 Task: Search one way flight ticket for 4 adults, 1 infant in seat and 1 infant on lap in premium economy from Dallas: Dallas Fort Worth International Airport to Rockford: Chicago Rockford International Airport(was Northwest Chicagoland Regional Airport At Rockford) on 5-1-2023. Choice of flights is JetBlue. Number of bags: 3 checked bags. Price is upto 73000. Outbound departure time preference is 9:30.
Action: Mouse moved to (325, 475)
Screenshot: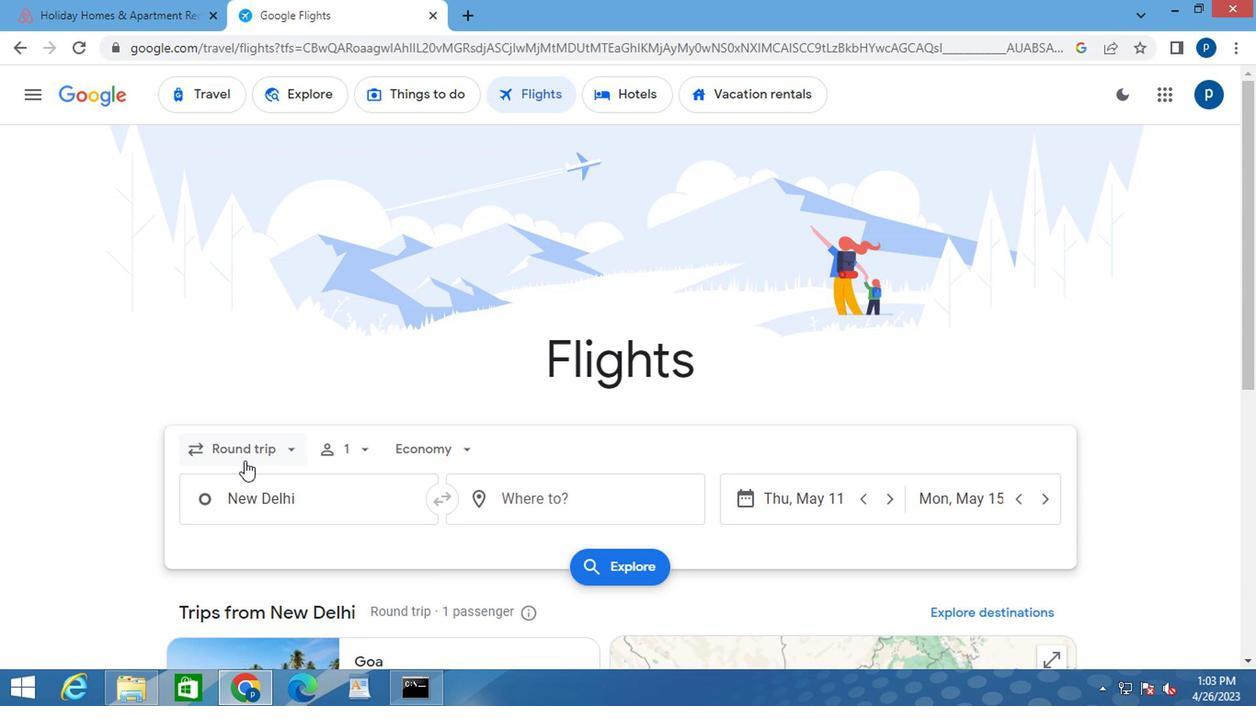 
Action: Mouse pressed left at (325, 475)
Screenshot: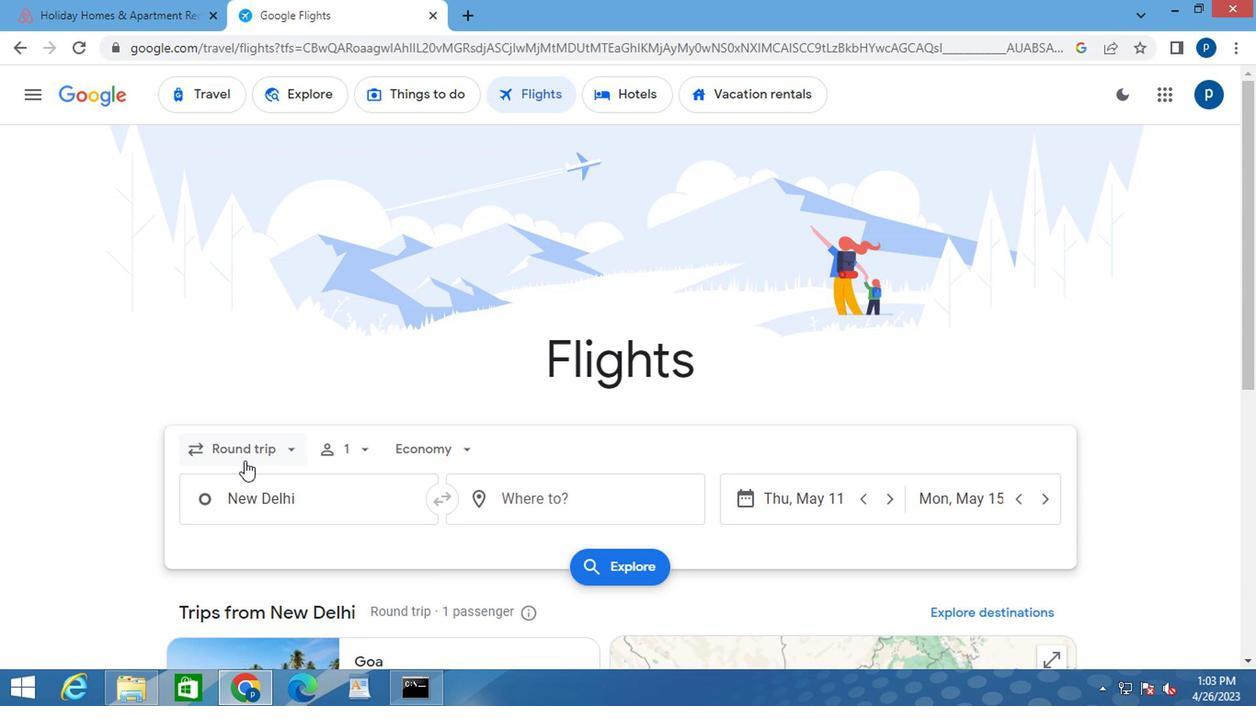 
Action: Mouse moved to (350, 526)
Screenshot: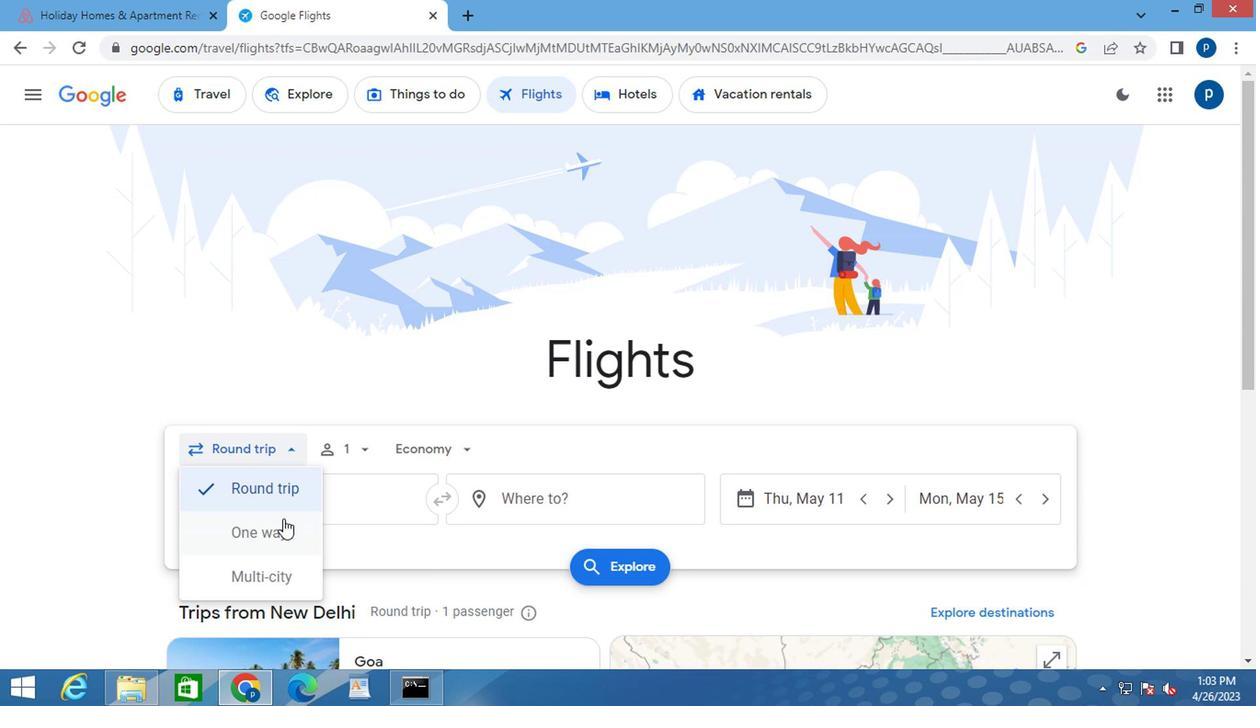 
Action: Mouse pressed left at (350, 526)
Screenshot: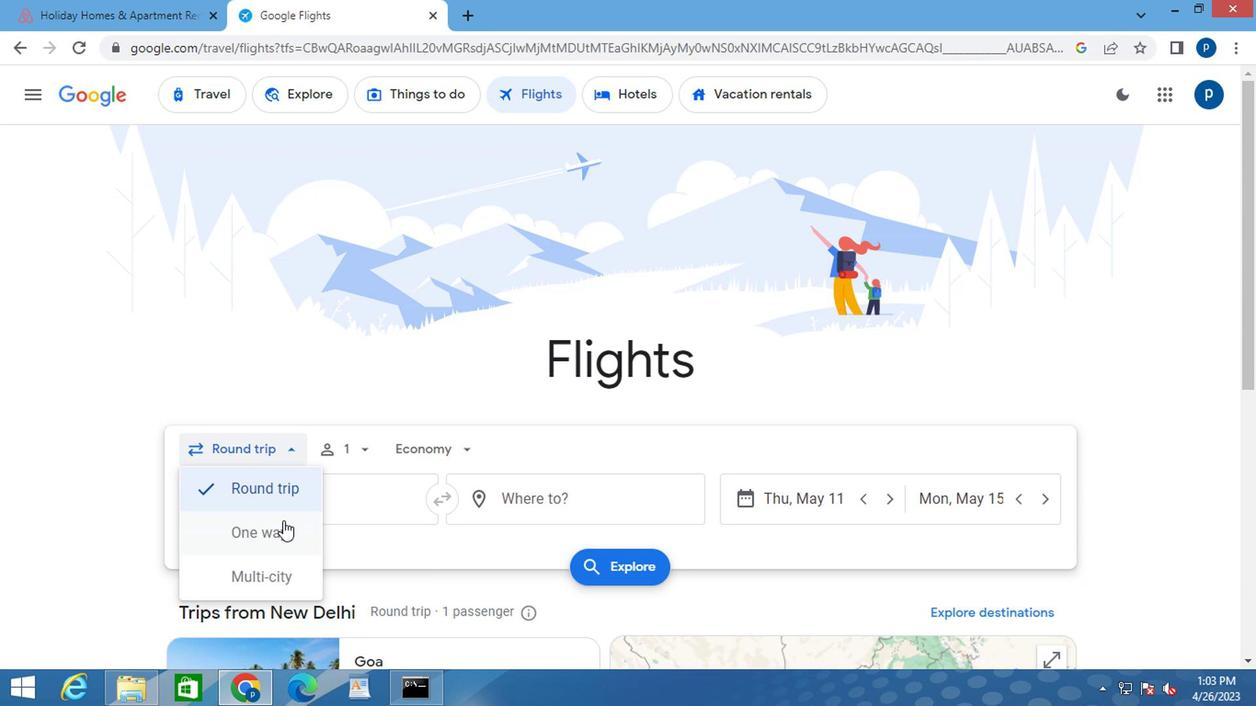 
Action: Mouse moved to (390, 472)
Screenshot: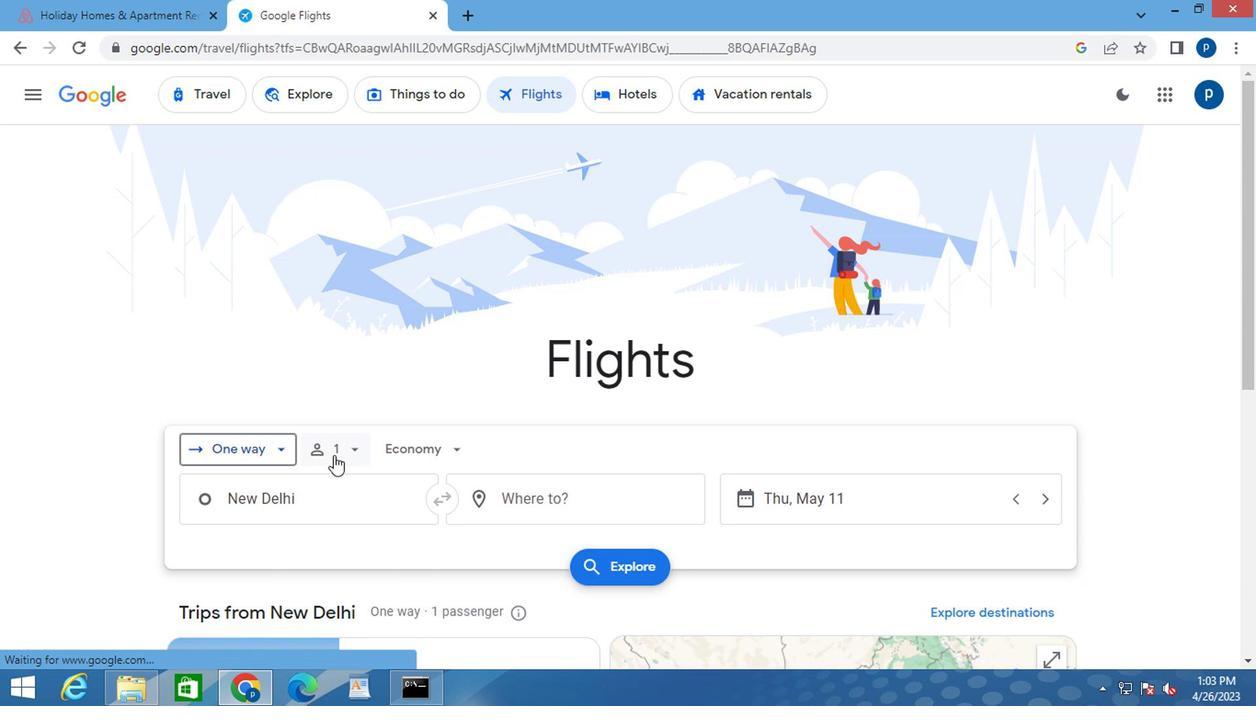 
Action: Mouse pressed left at (390, 472)
Screenshot: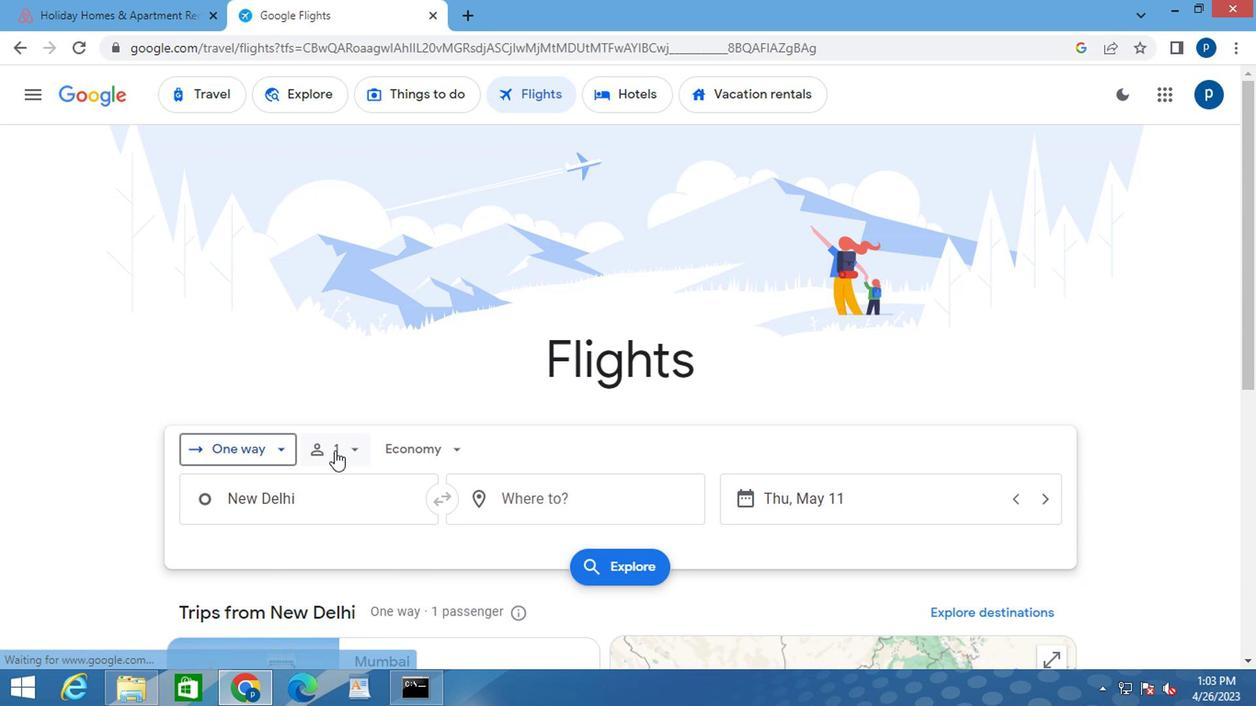 
Action: Mouse moved to (393, 472)
Screenshot: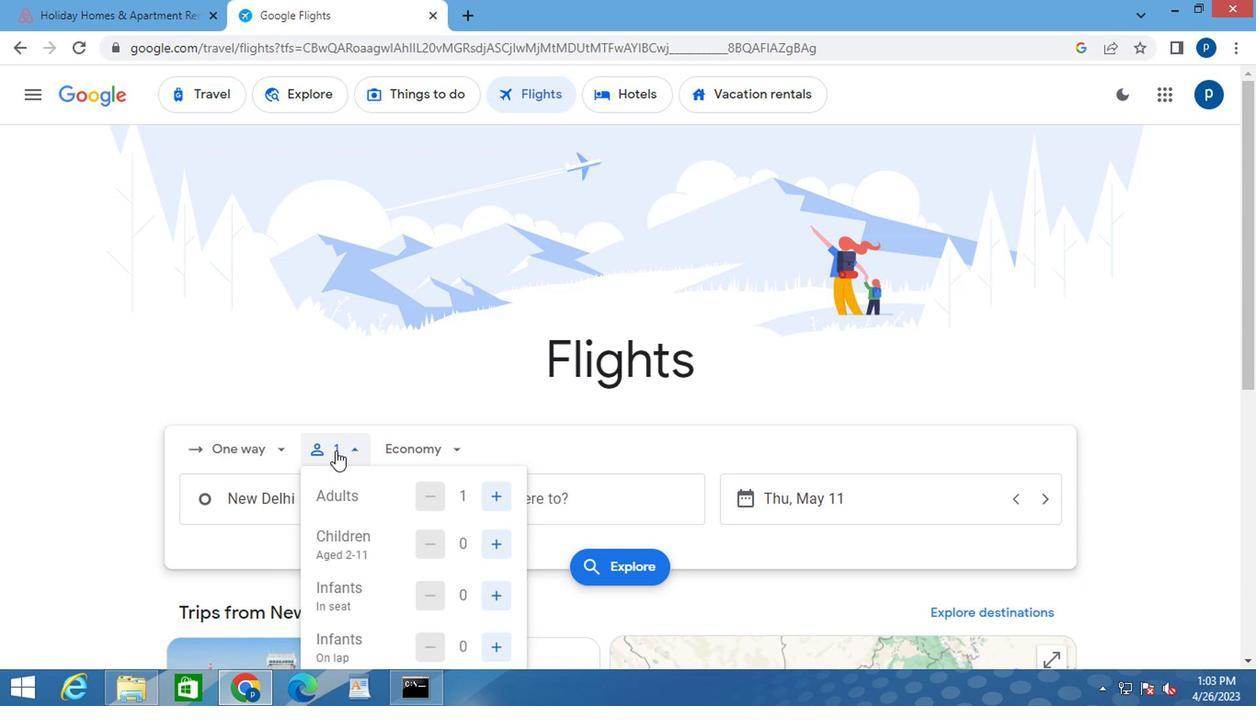 
Action: Mouse scrolled (393, 471) with delta (0, 0)
Screenshot: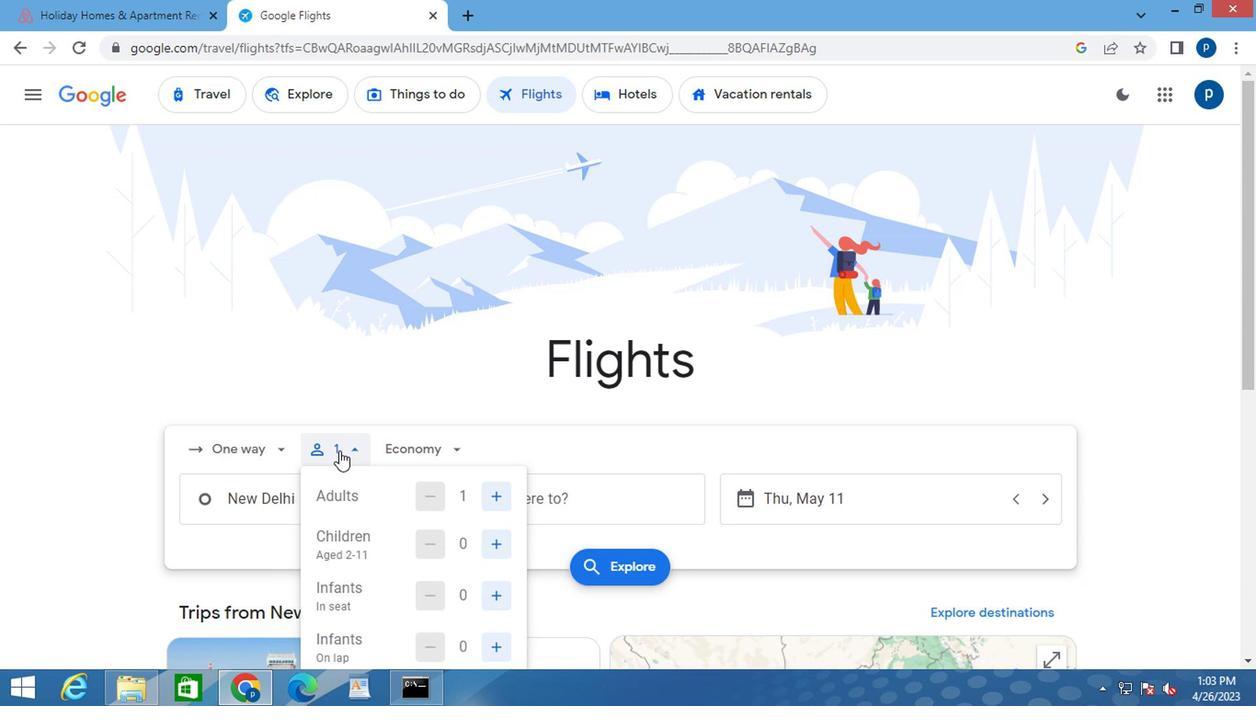 
Action: Mouse scrolled (393, 471) with delta (0, 0)
Screenshot: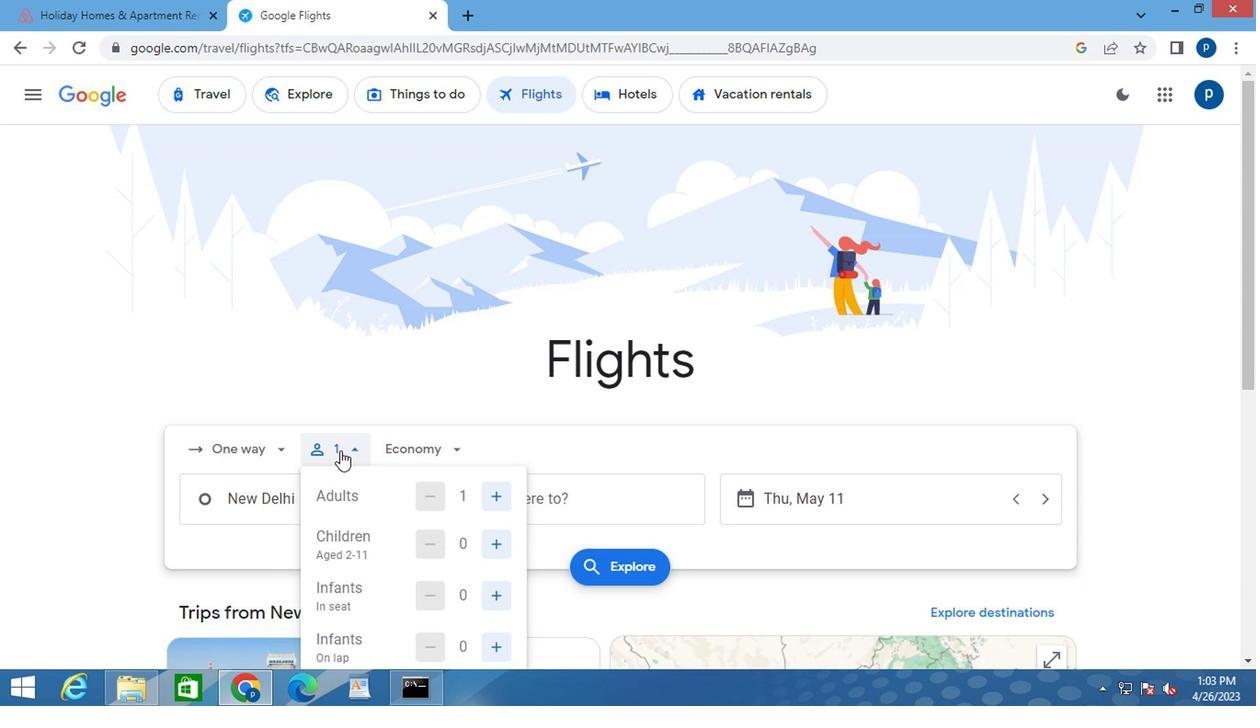 
Action: Mouse moved to (505, 377)
Screenshot: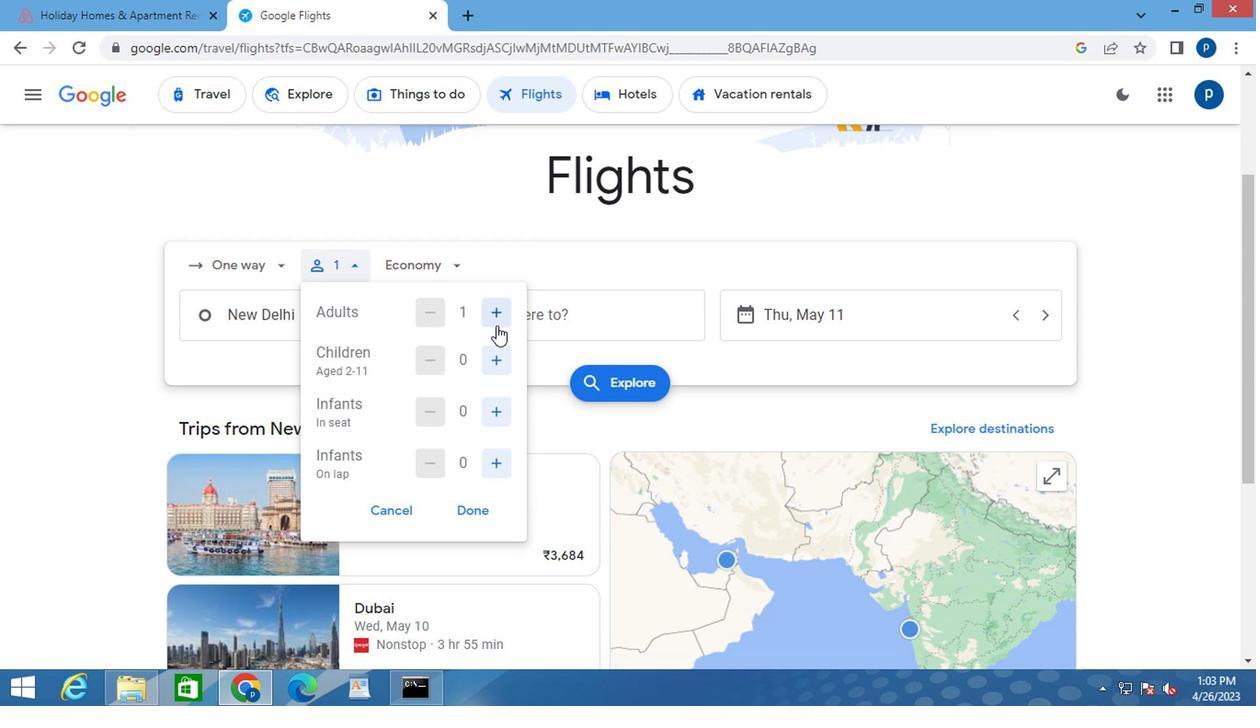 
Action: Mouse pressed left at (505, 377)
Screenshot: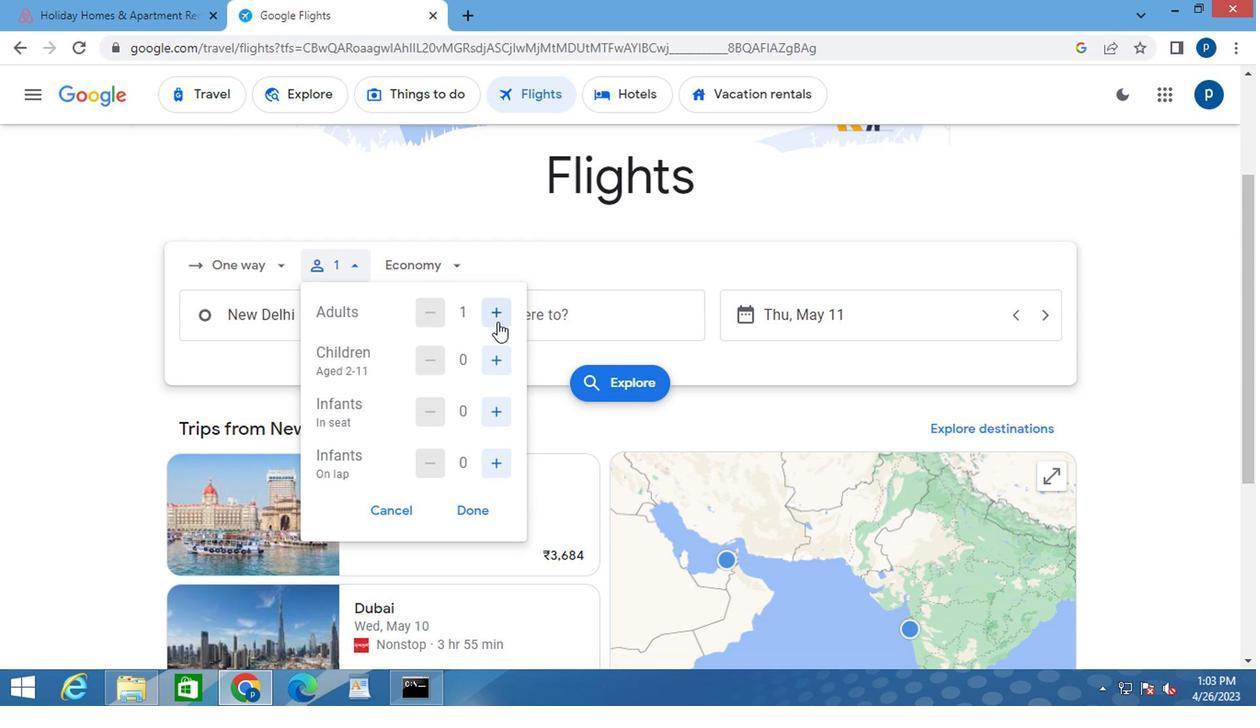 
Action: Mouse pressed left at (505, 377)
Screenshot: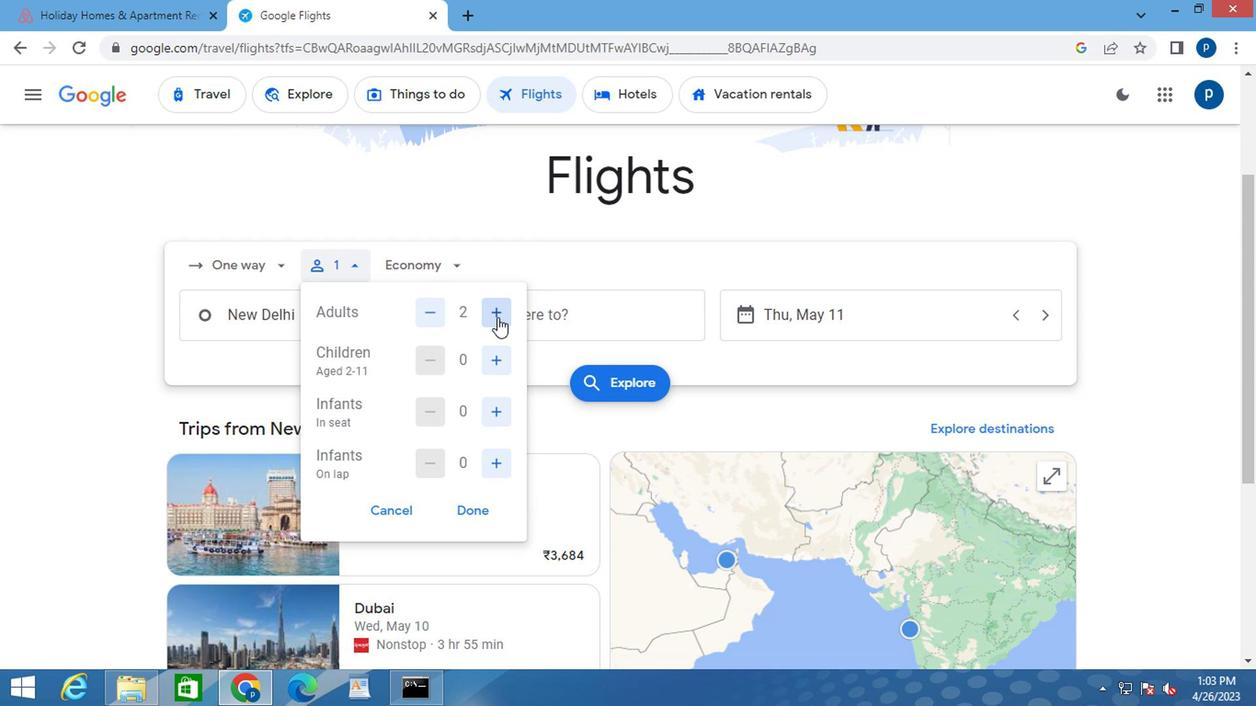 
Action: Mouse pressed left at (505, 377)
Screenshot: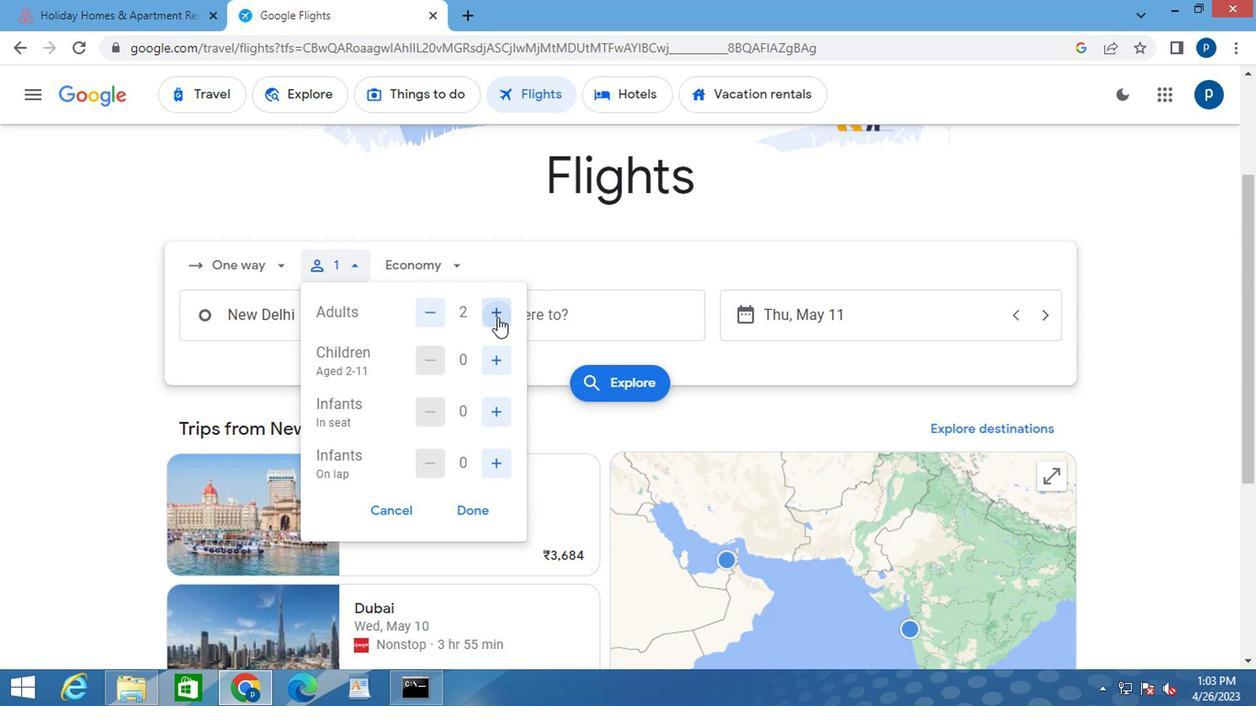 
Action: Mouse moved to (503, 435)
Screenshot: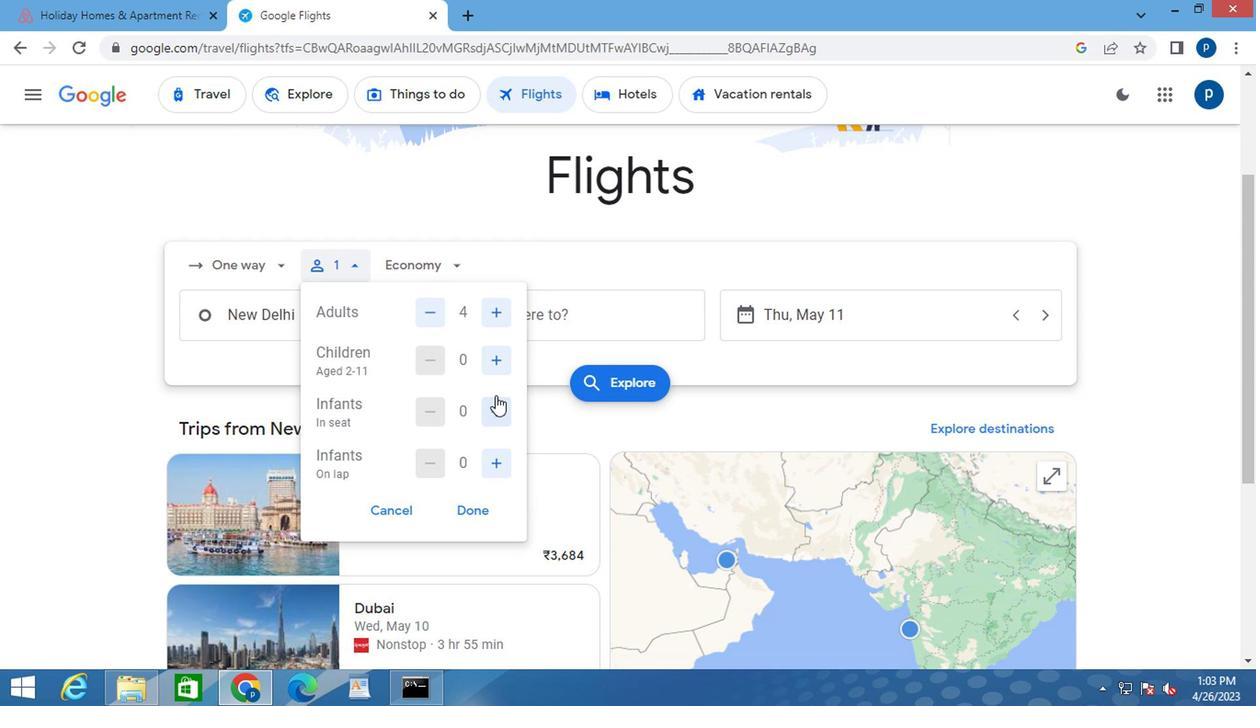 
Action: Mouse pressed left at (503, 435)
Screenshot: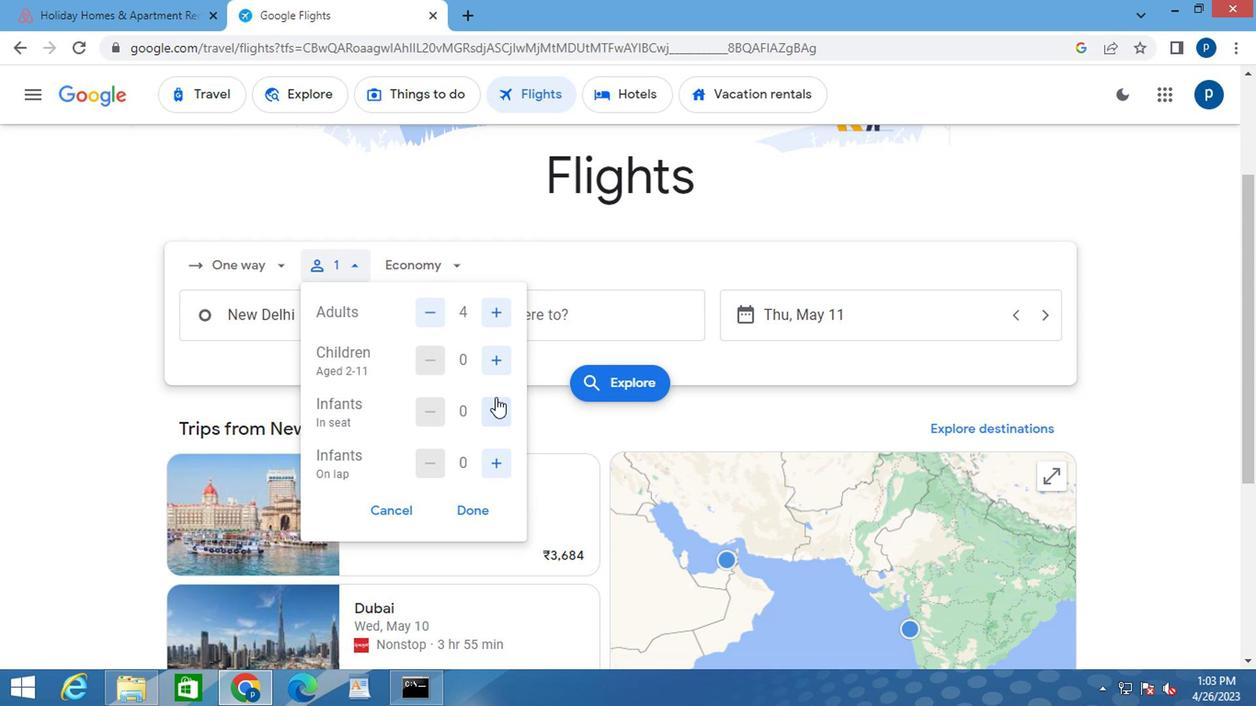 
Action: Mouse moved to (497, 475)
Screenshot: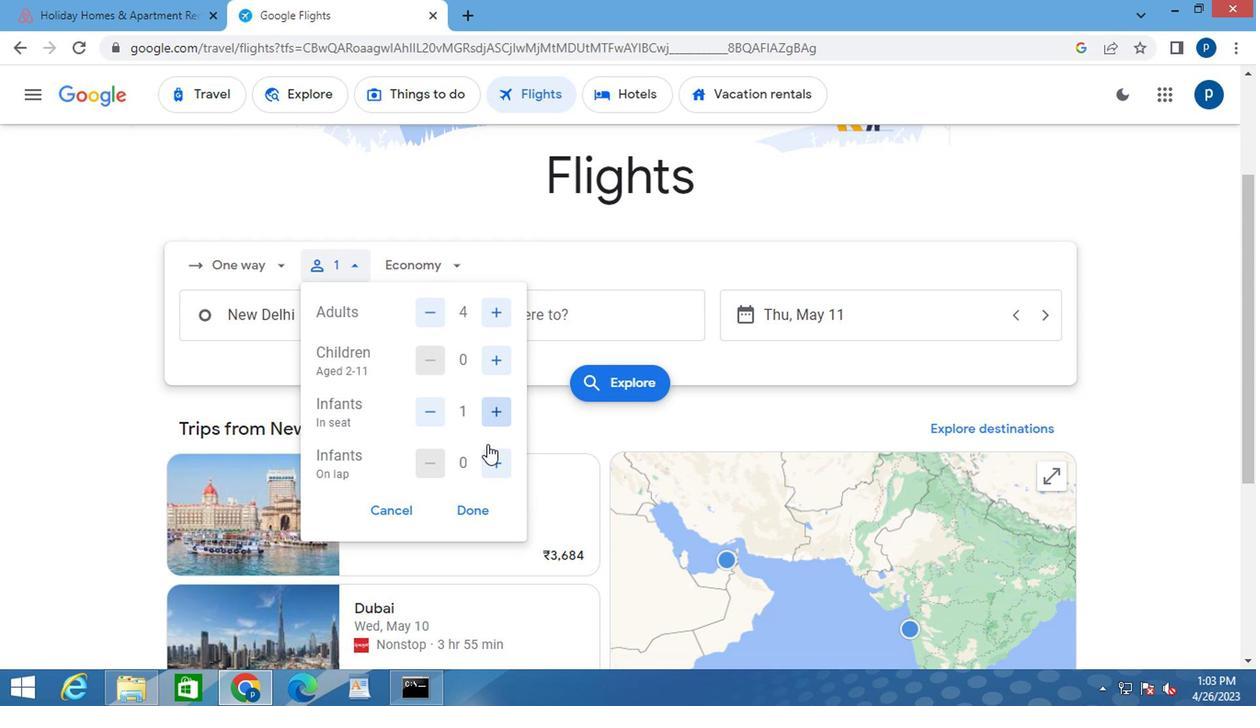 
Action: Mouse pressed left at (497, 475)
Screenshot: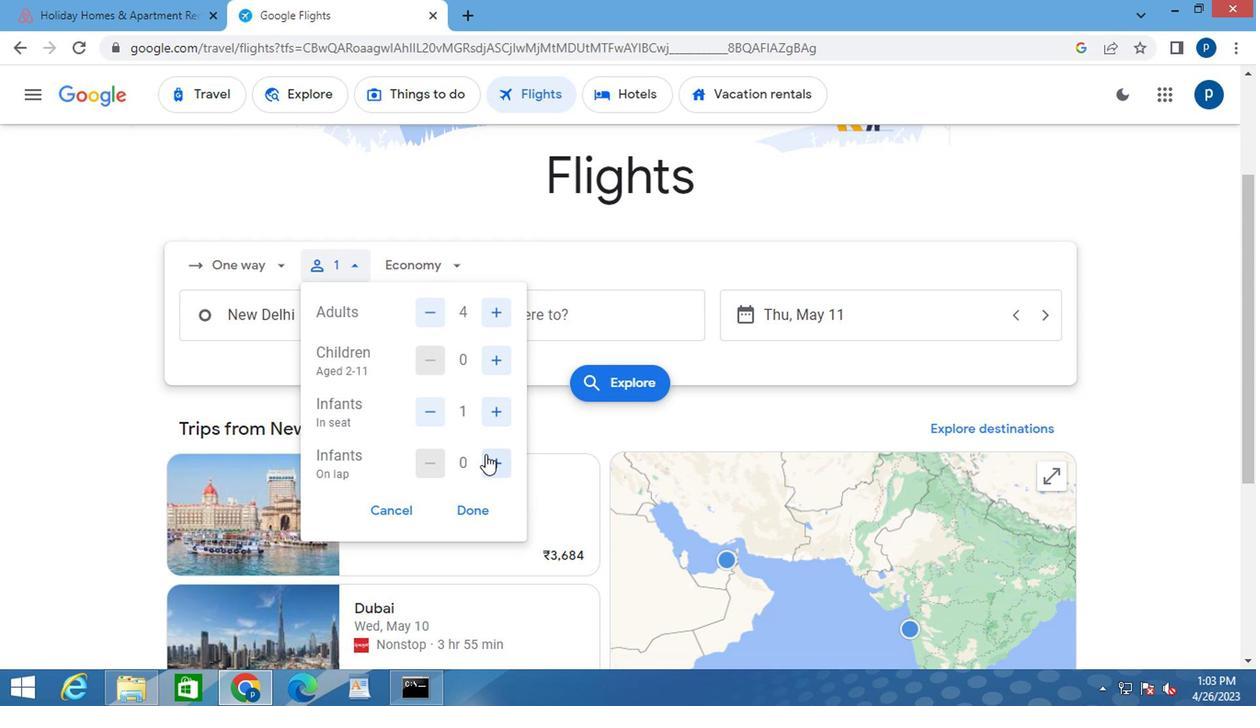 
Action: Mouse moved to (492, 506)
Screenshot: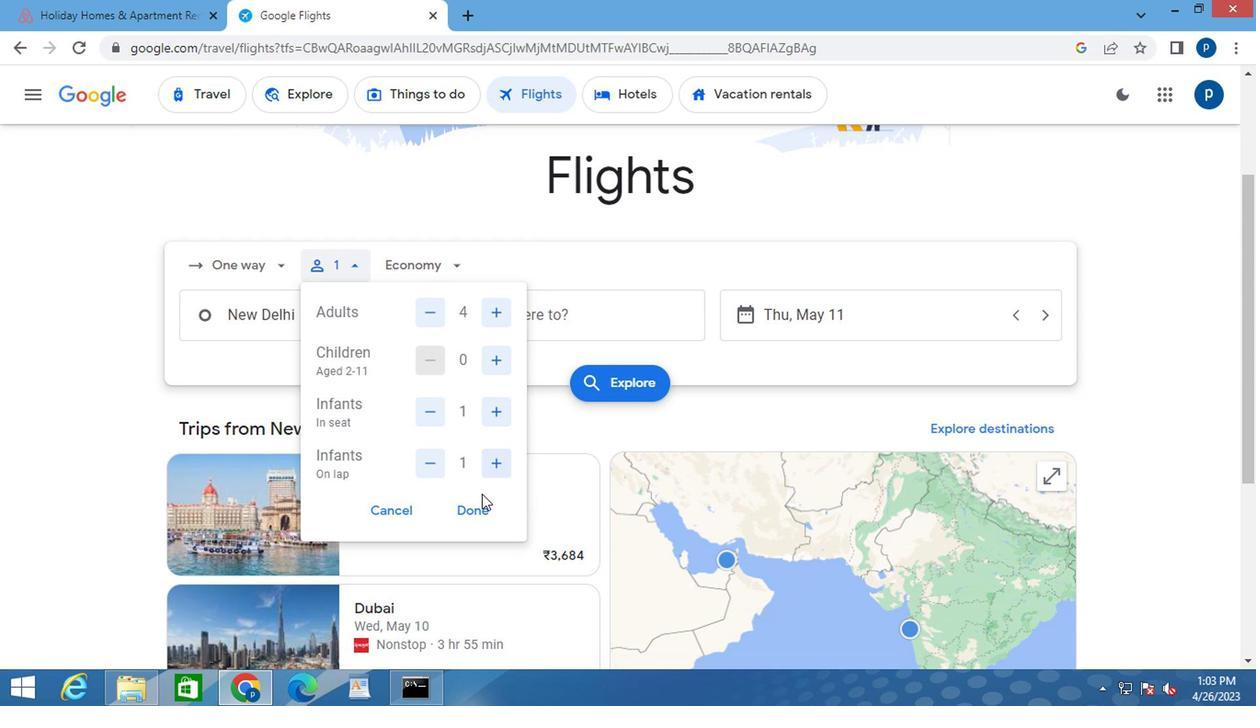 
Action: Mouse pressed left at (492, 506)
Screenshot: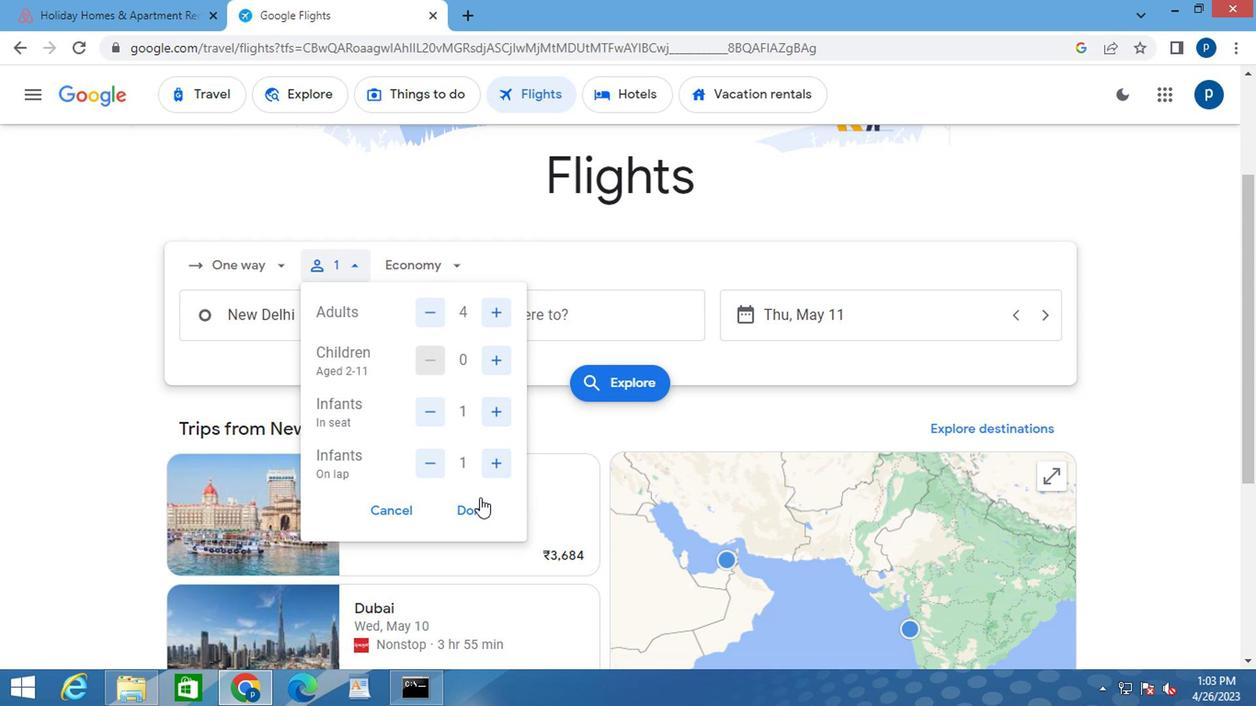 
Action: Mouse moved to (455, 345)
Screenshot: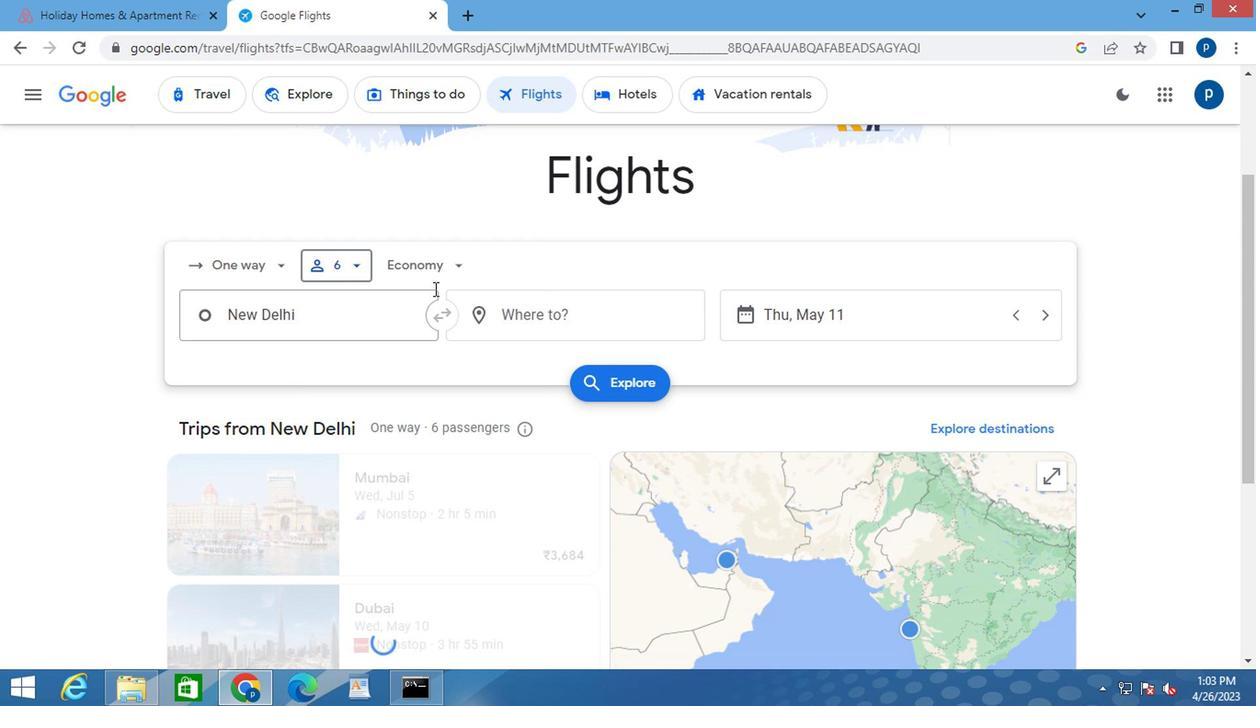 
Action: Mouse pressed left at (455, 345)
Screenshot: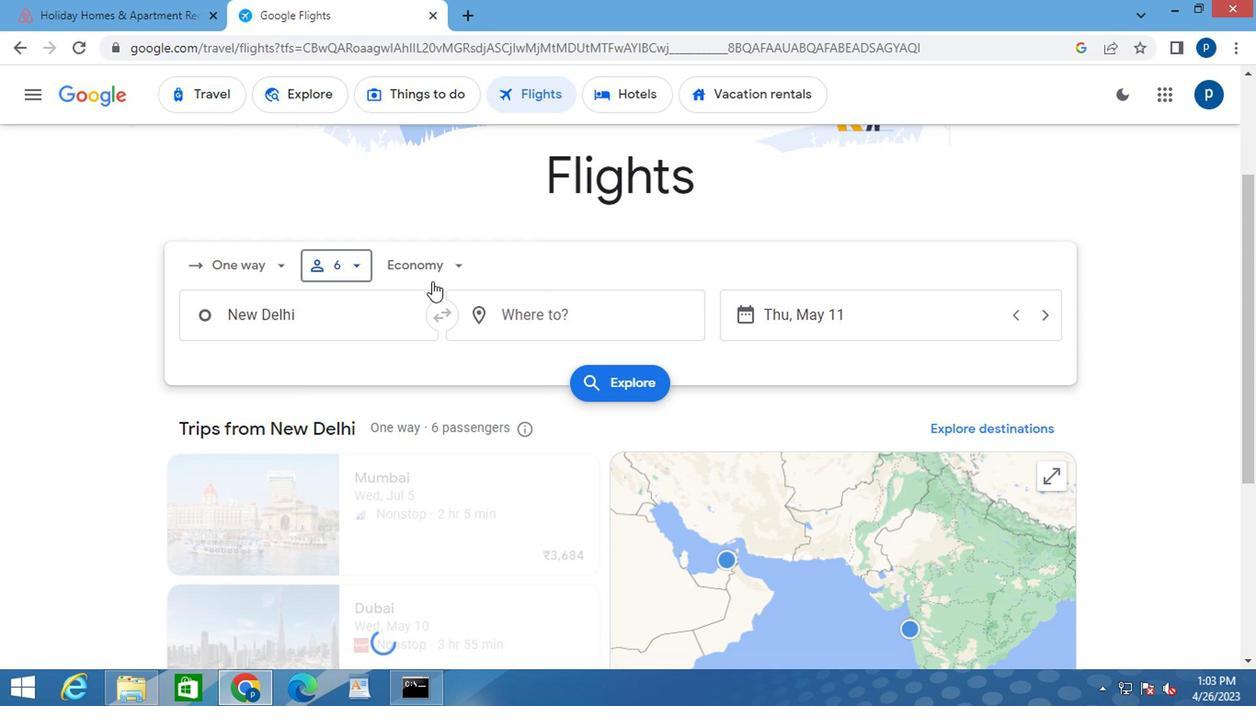 
Action: Mouse moved to (475, 401)
Screenshot: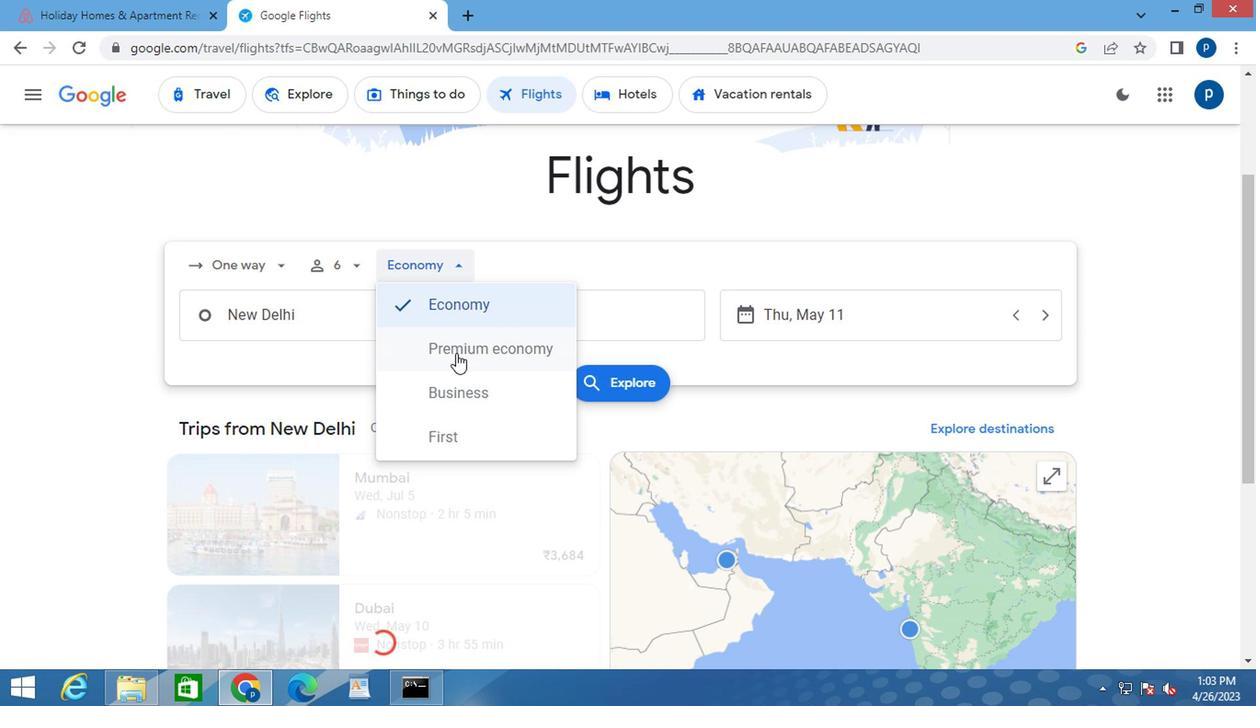 
Action: Mouse pressed left at (475, 401)
Screenshot: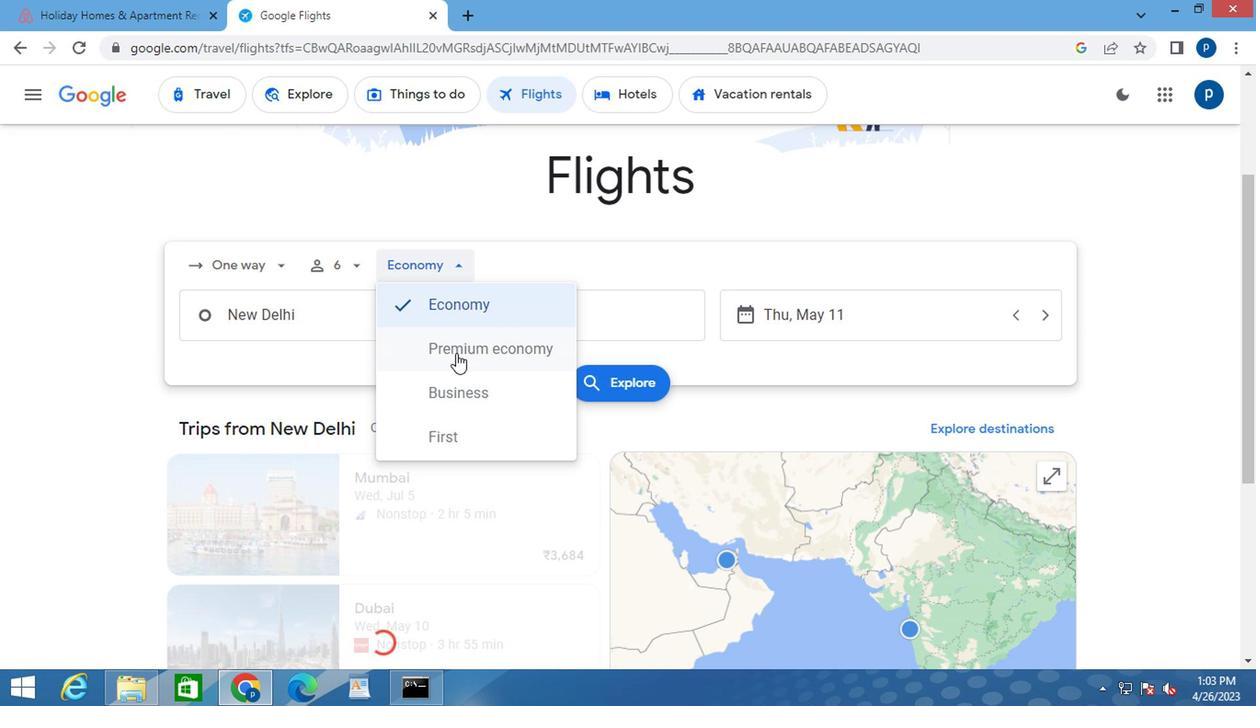 
Action: Mouse moved to (352, 386)
Screenshot: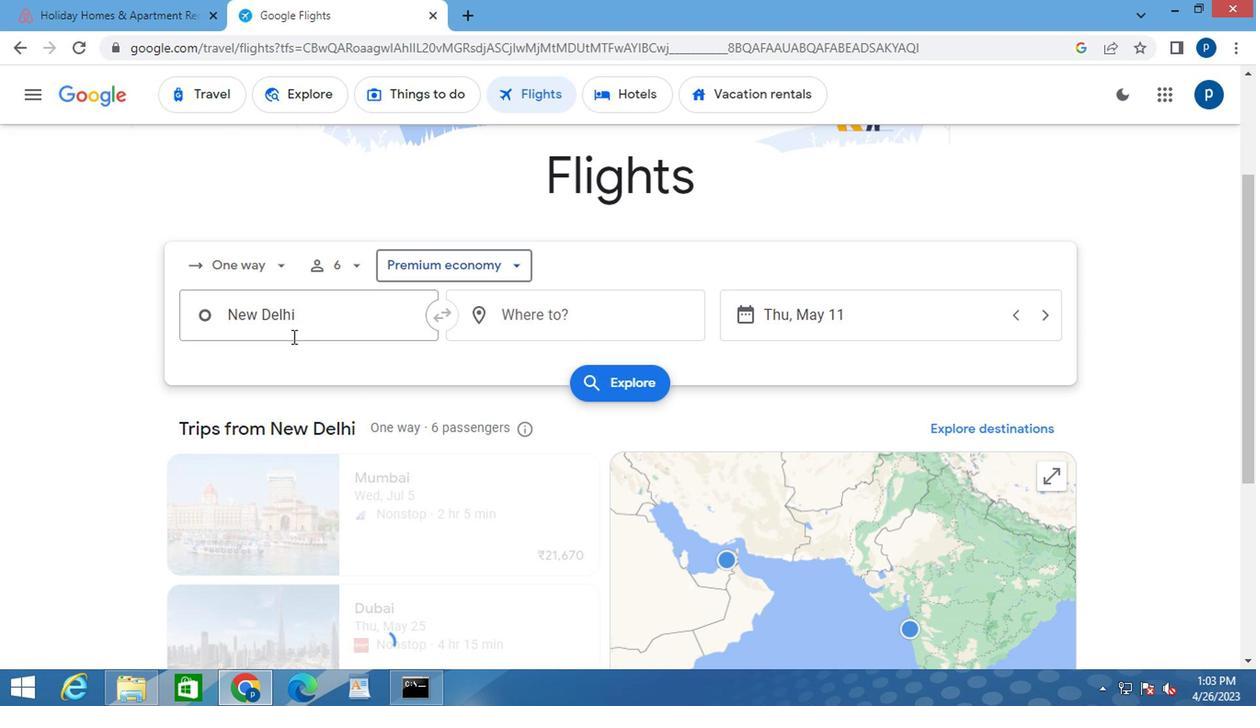 
Action: Mouse pressed left at (352, 386)
Screenshot: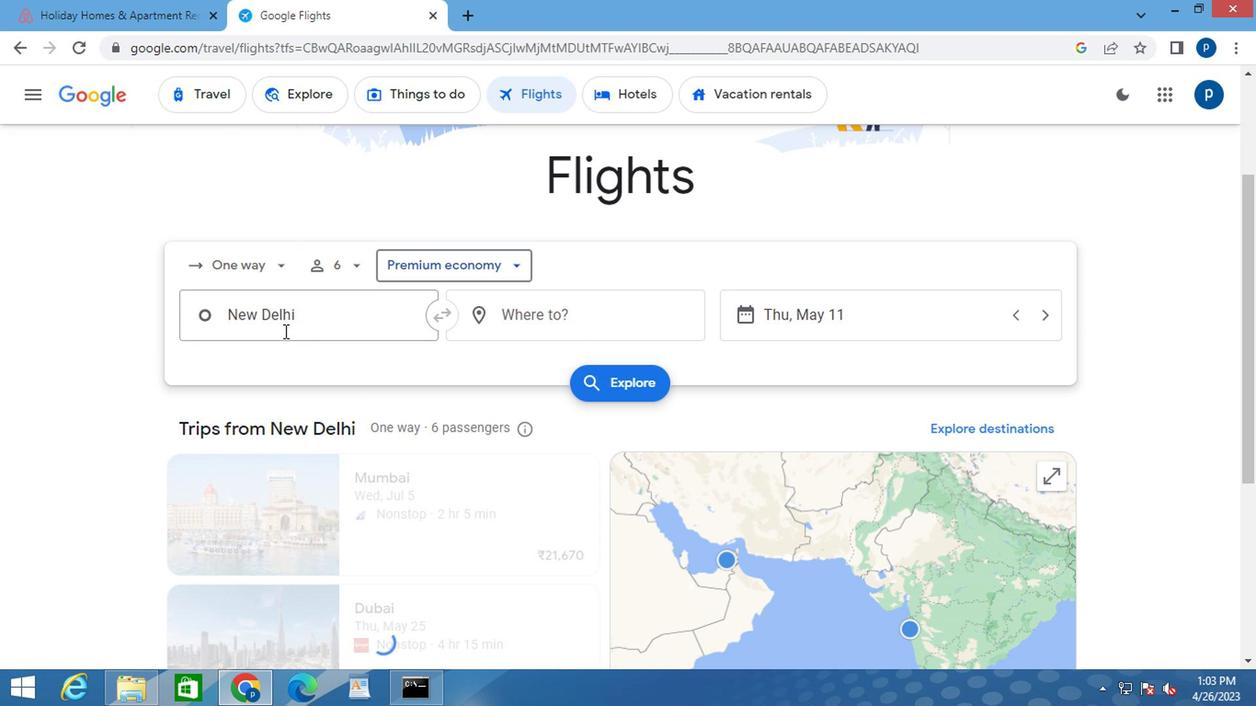 
Action: Mouse pressed left at (352, 386)
Screenshot: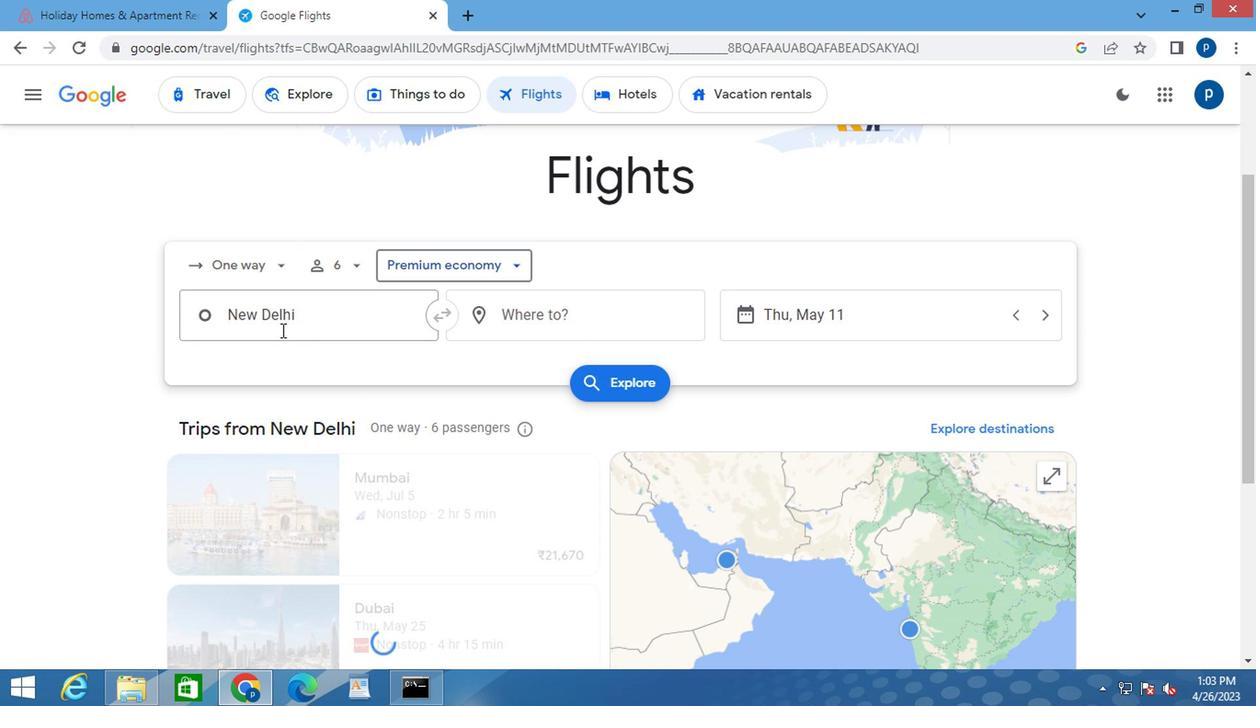 
Action: Key pressed <Key.delete>d<Key.caps_lock>allas<Key.space><Key.caps_lock>f<Key.caps_lock>ort
Screenshot: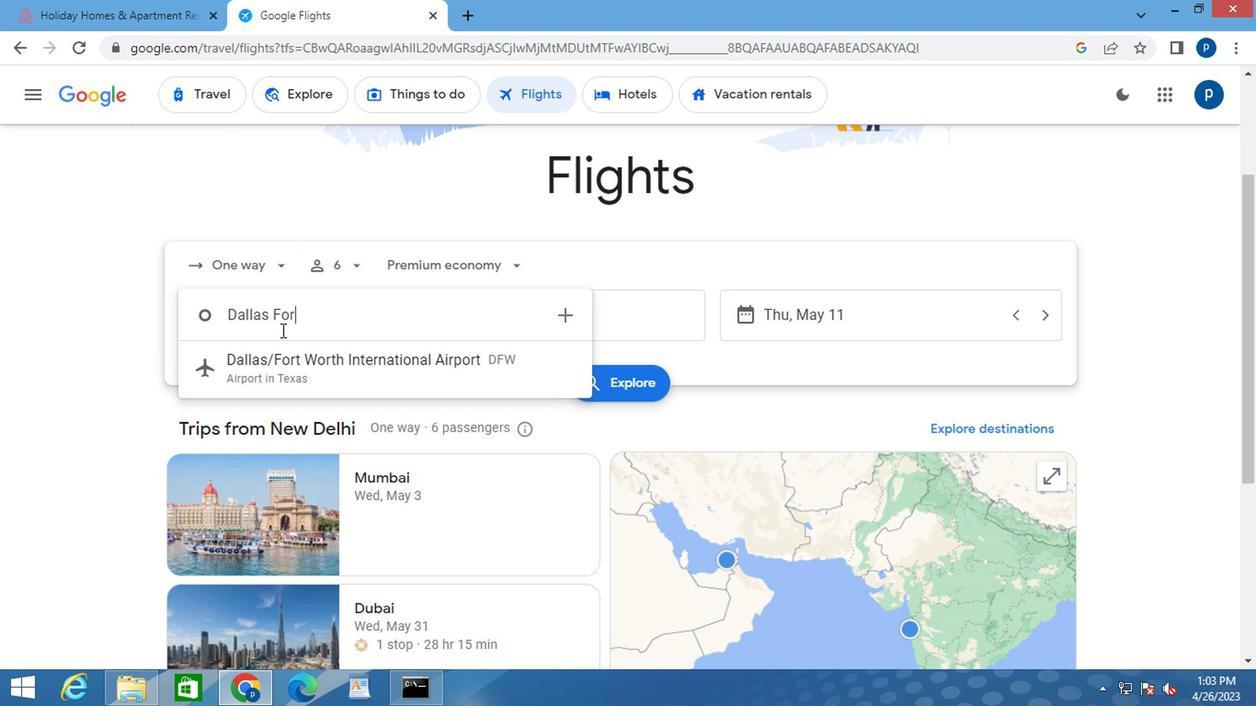 
Action: Mouse moved to (350, 418)
Screenshot: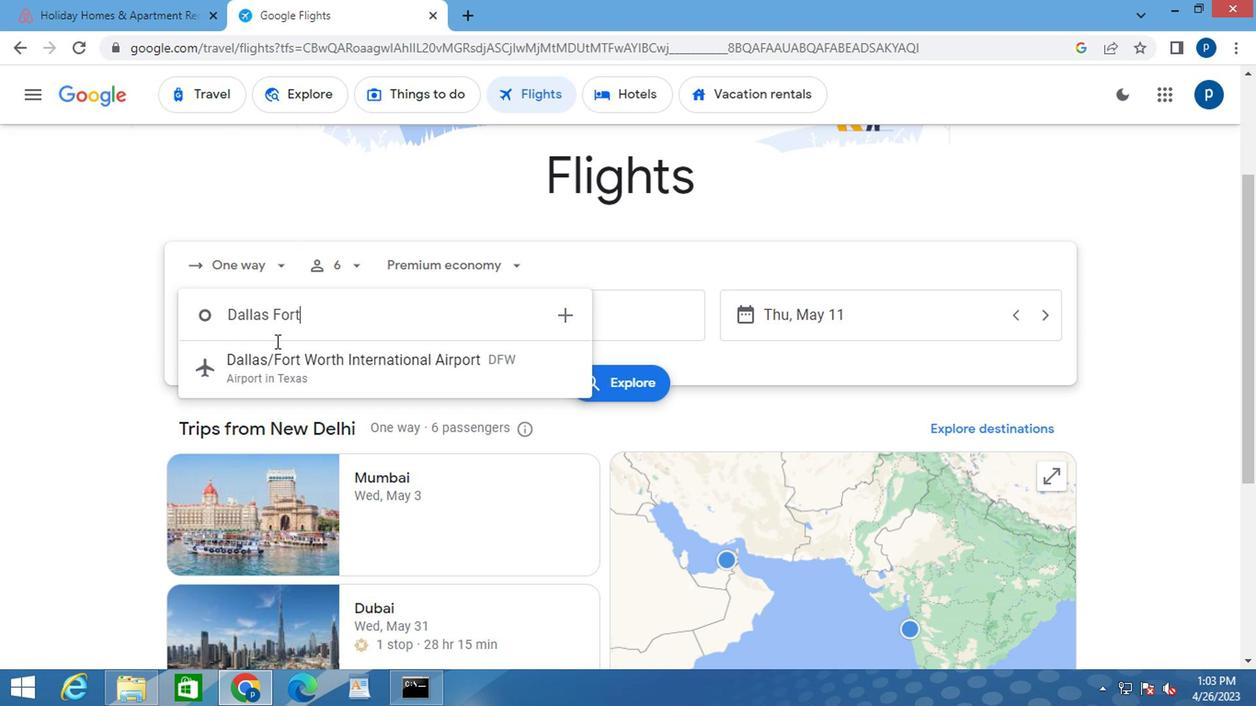 
Action: Mouse pressed left at (350, 418)
Screenshot: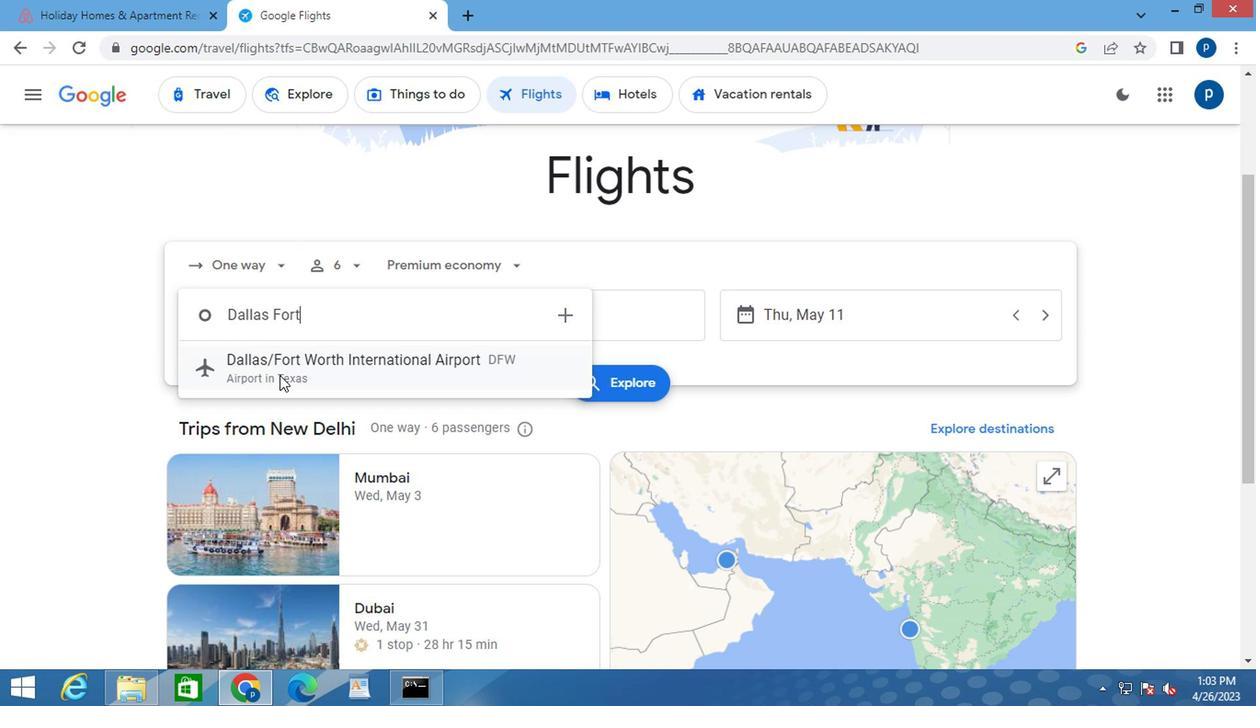 
Action: Mouse moved to (537, 378)
Screenshot: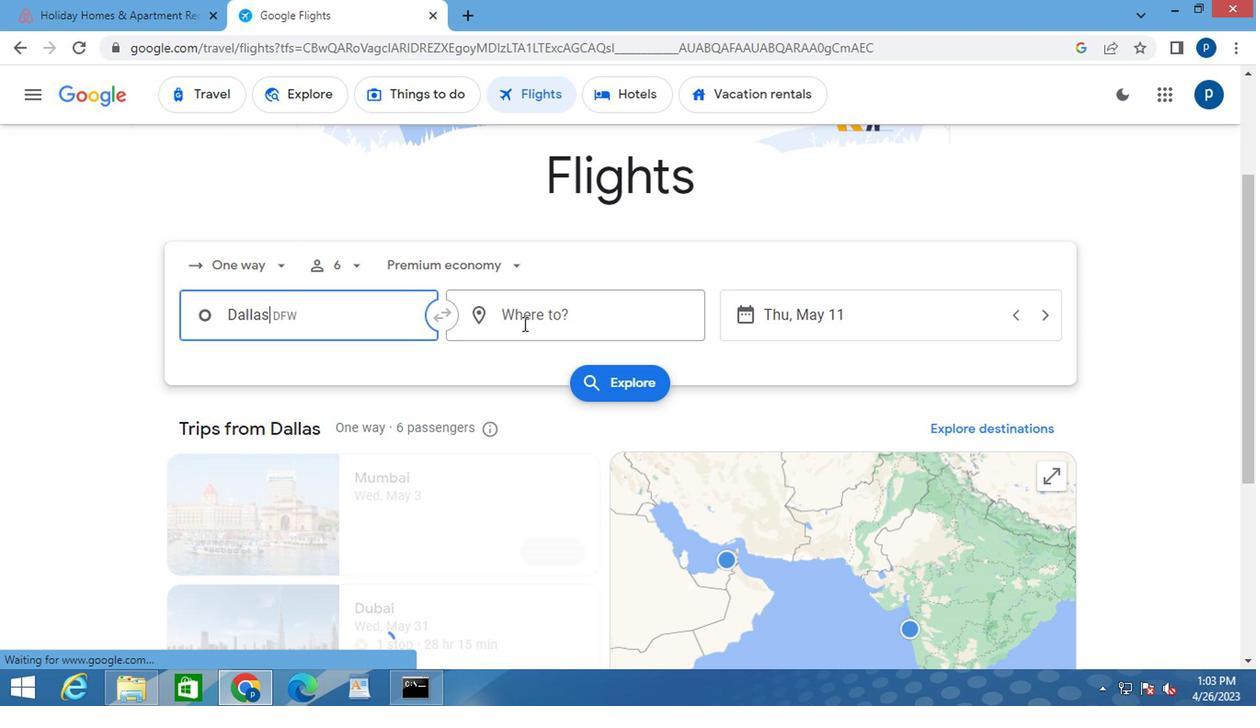 
Action: Mouse pressed left at (537, 378)
Screenshot: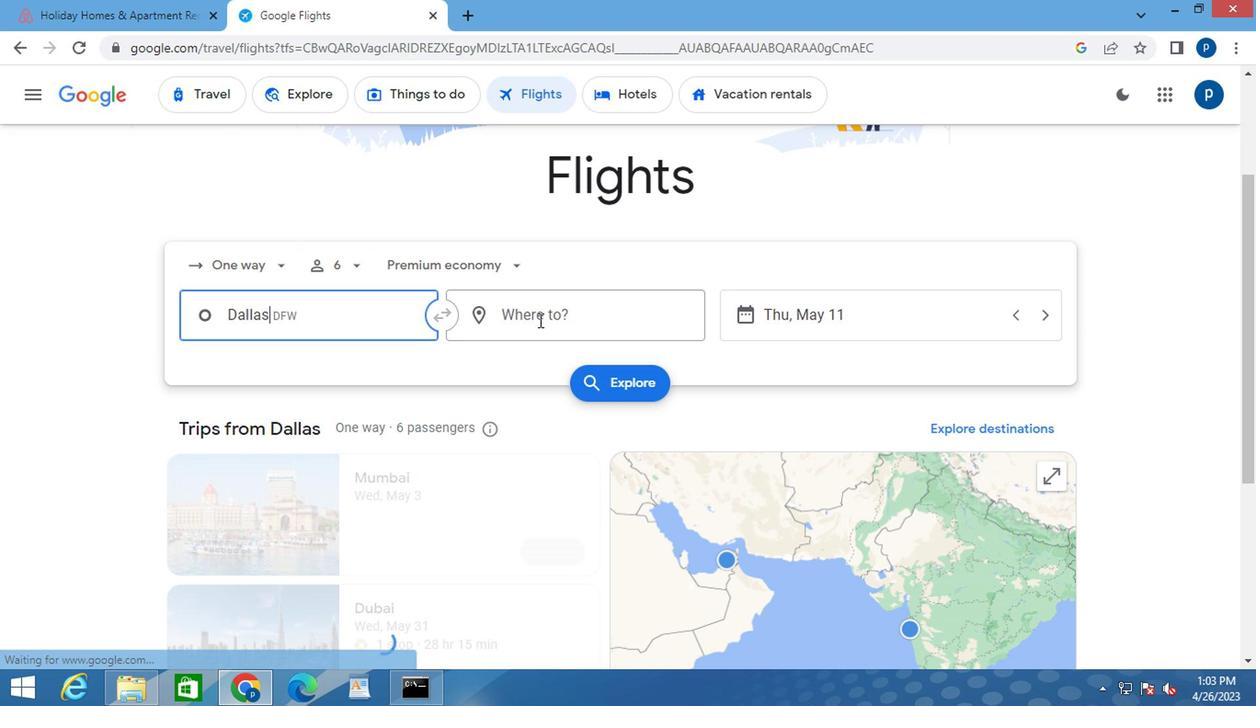 
Action: Key pressed <Key.caps_lock>c<Key.caps_lock>hicagho
Screenshot: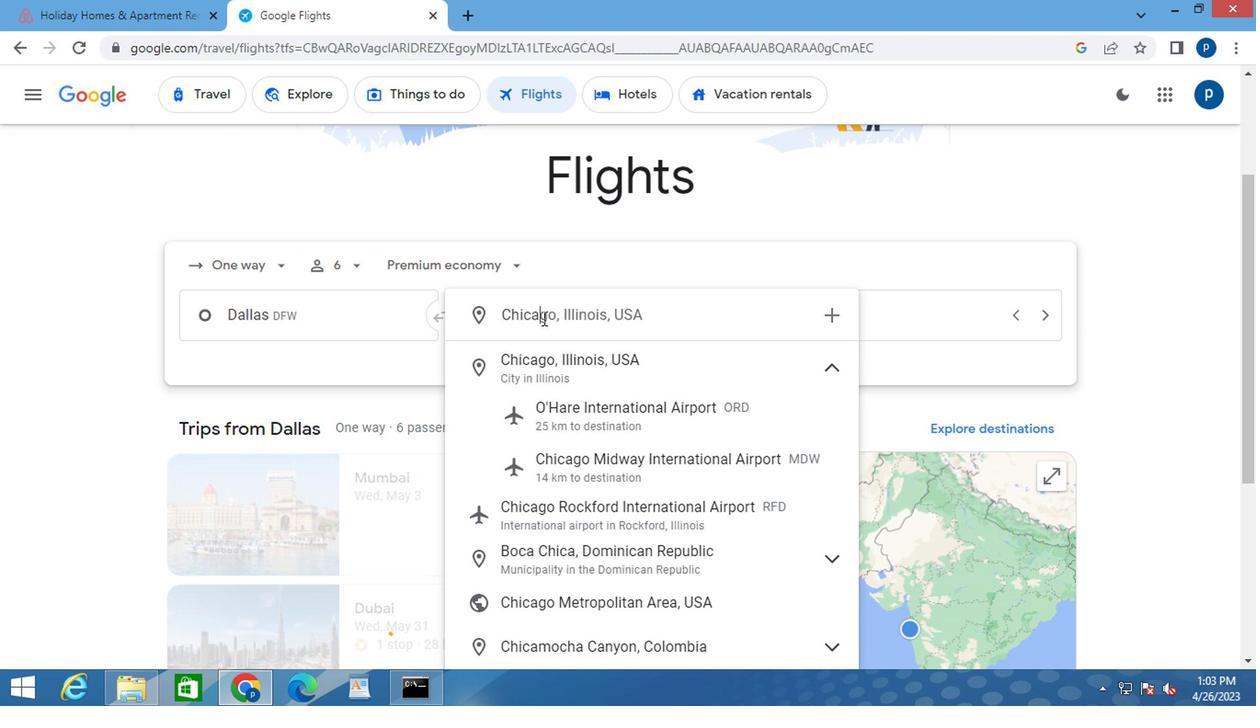 
Action: Mouse moved to (575, 513)
Screenshot: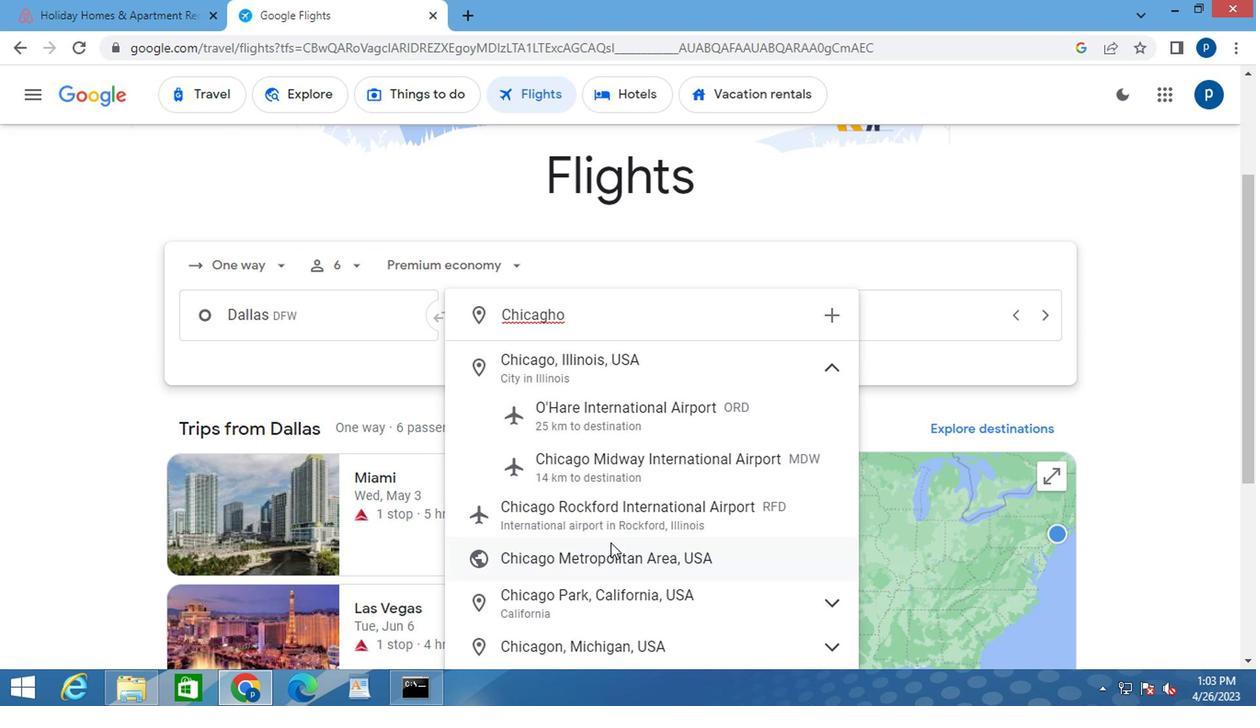 
Action: Mouse pressed left at (575, 513)
Screenshot: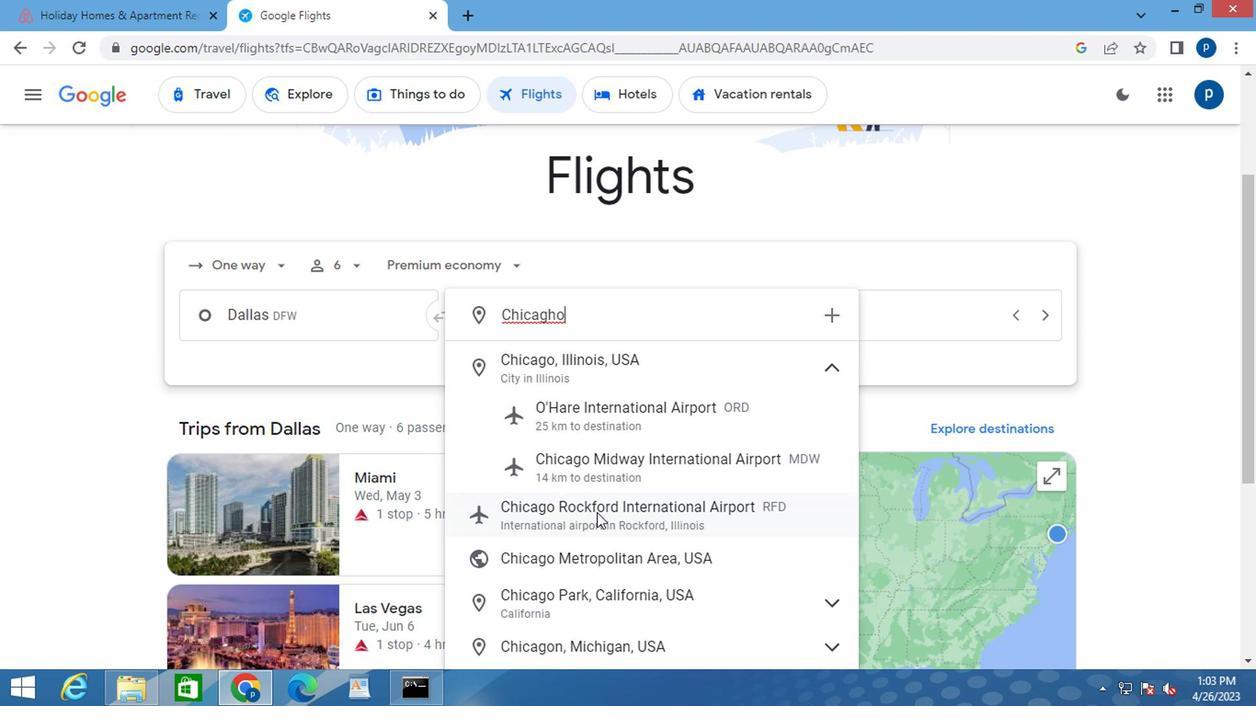 
Action: Mouse moved to (679, 378)
Screenshot: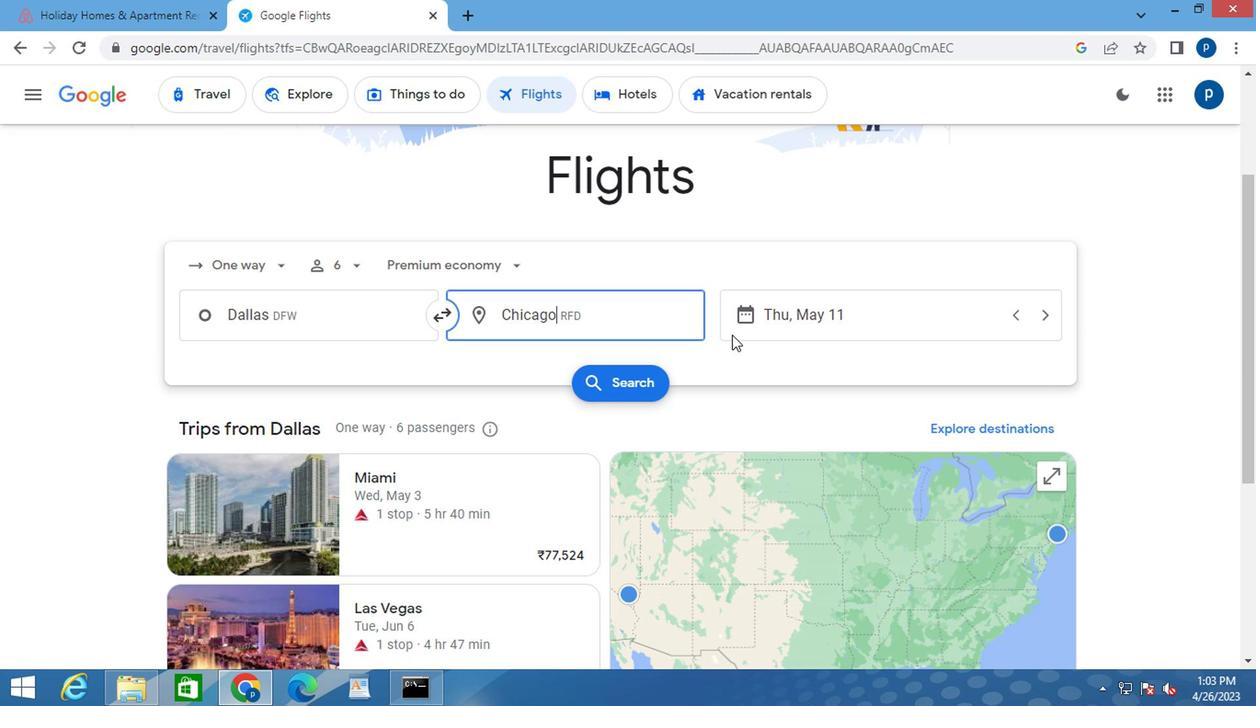 
Action: Mouse pressed left at (679, 378)
Screenshot: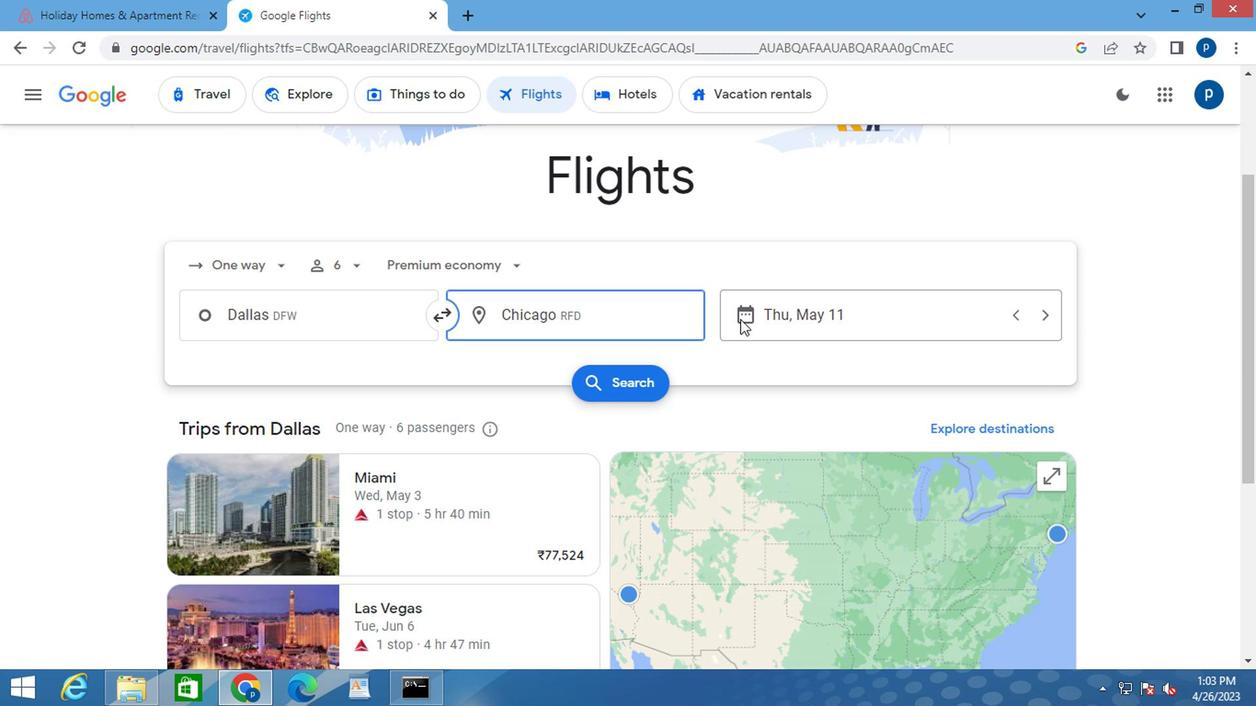 
Action: Mouse moved to (716, 374)
Screenshot: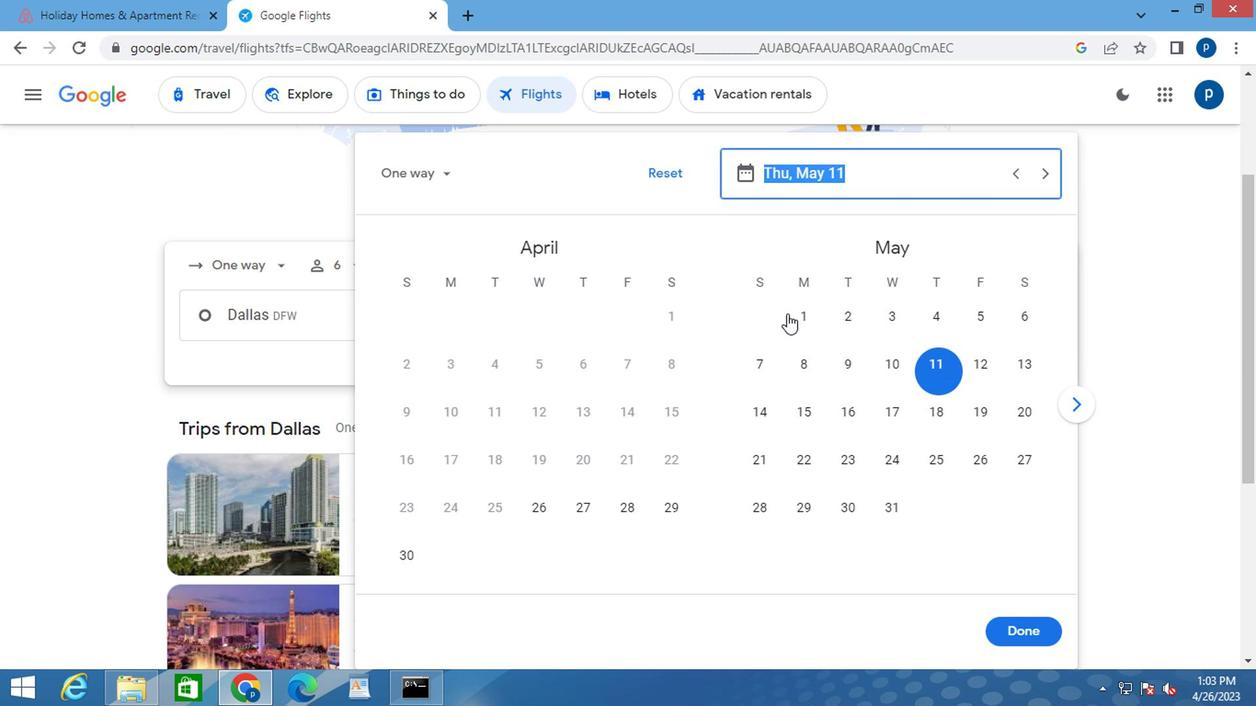 
Action: Mouse pressed left at (716, 374)
Screenshot: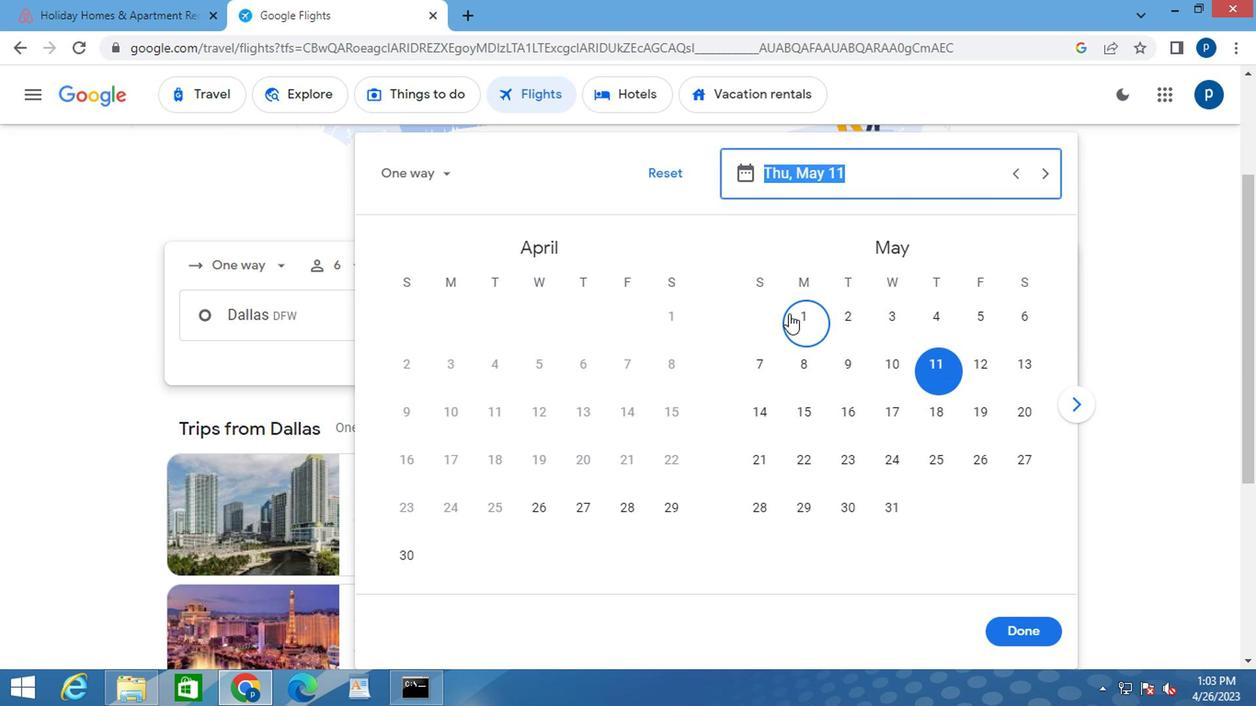 
Action: Mouse moved to (881, 594)
Screenshot: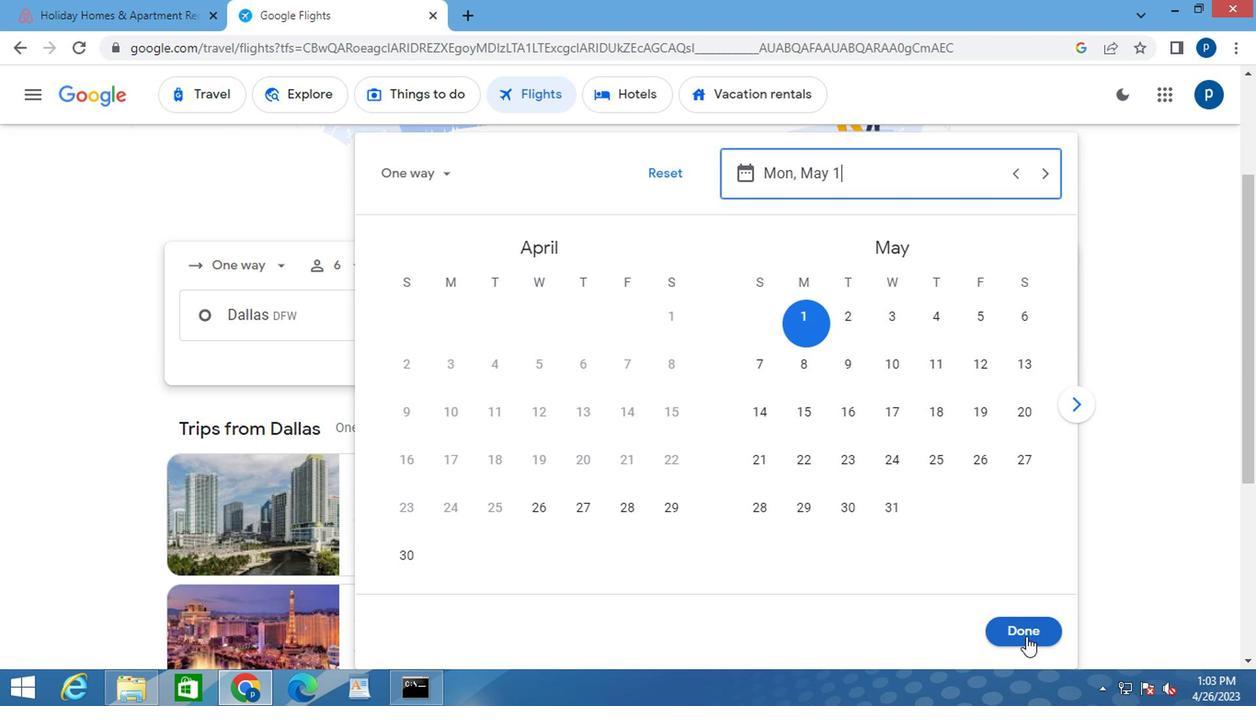 
Action: Mouse pressed left at (881, 594)
Screenshot: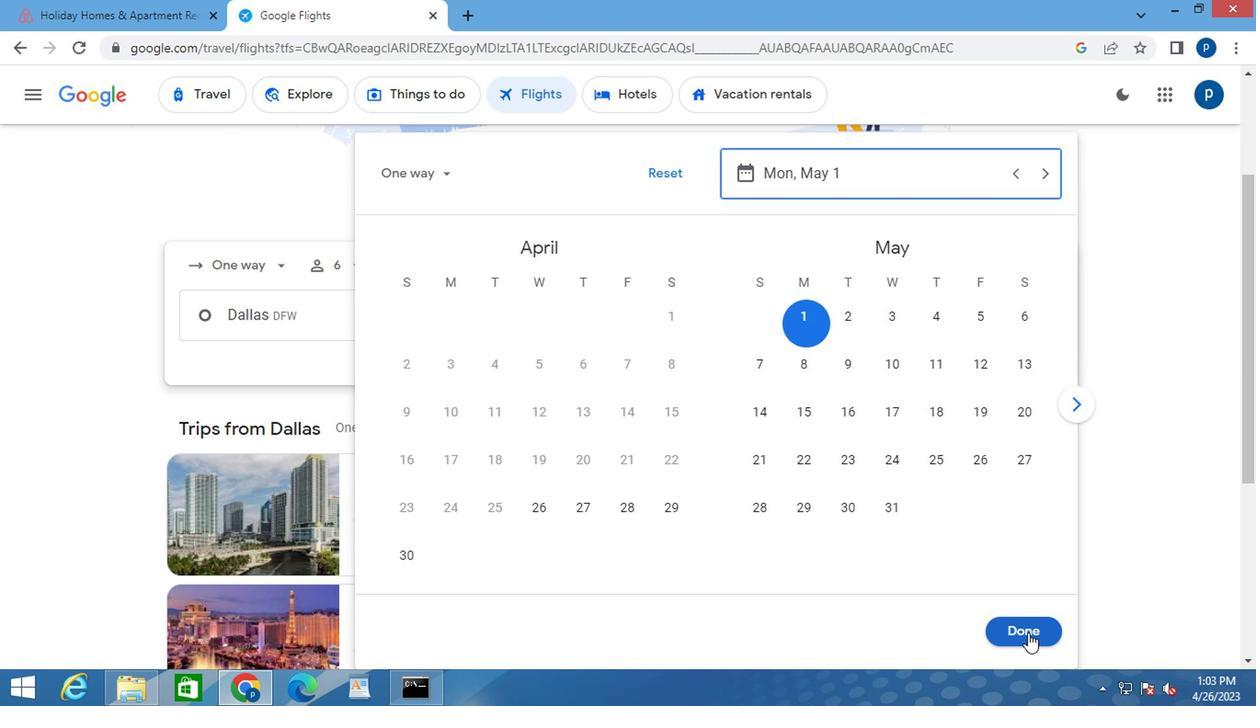 
Action: Mouse moved to (604, 426)
Screenshot: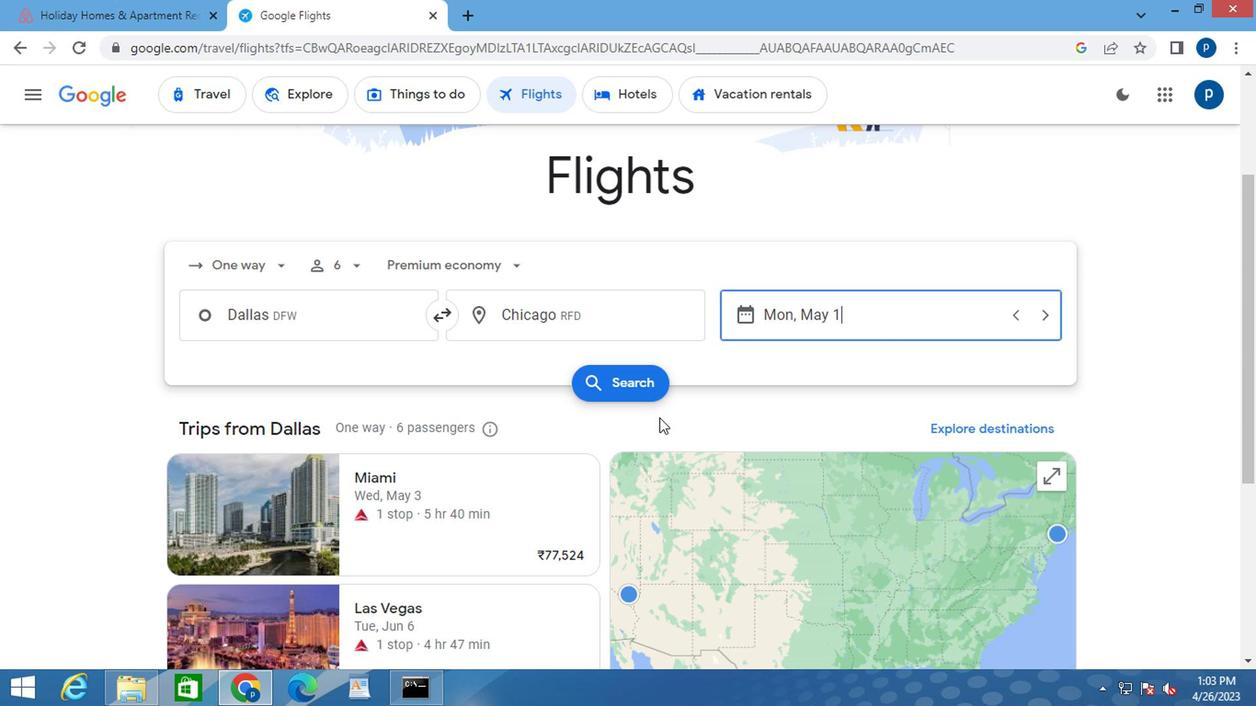 
Action: Mouse pressed left at (604, 426)
Screenshot: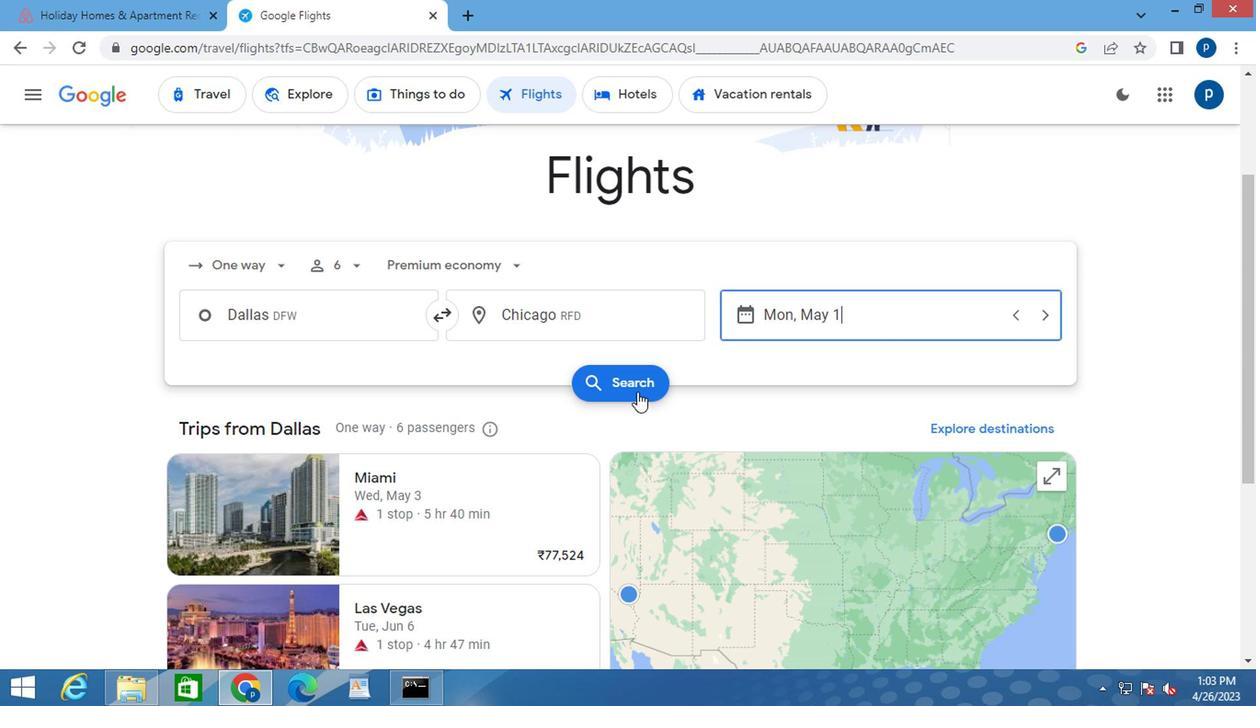 
Action: Mouse moved to (292, 337)
Screenshot: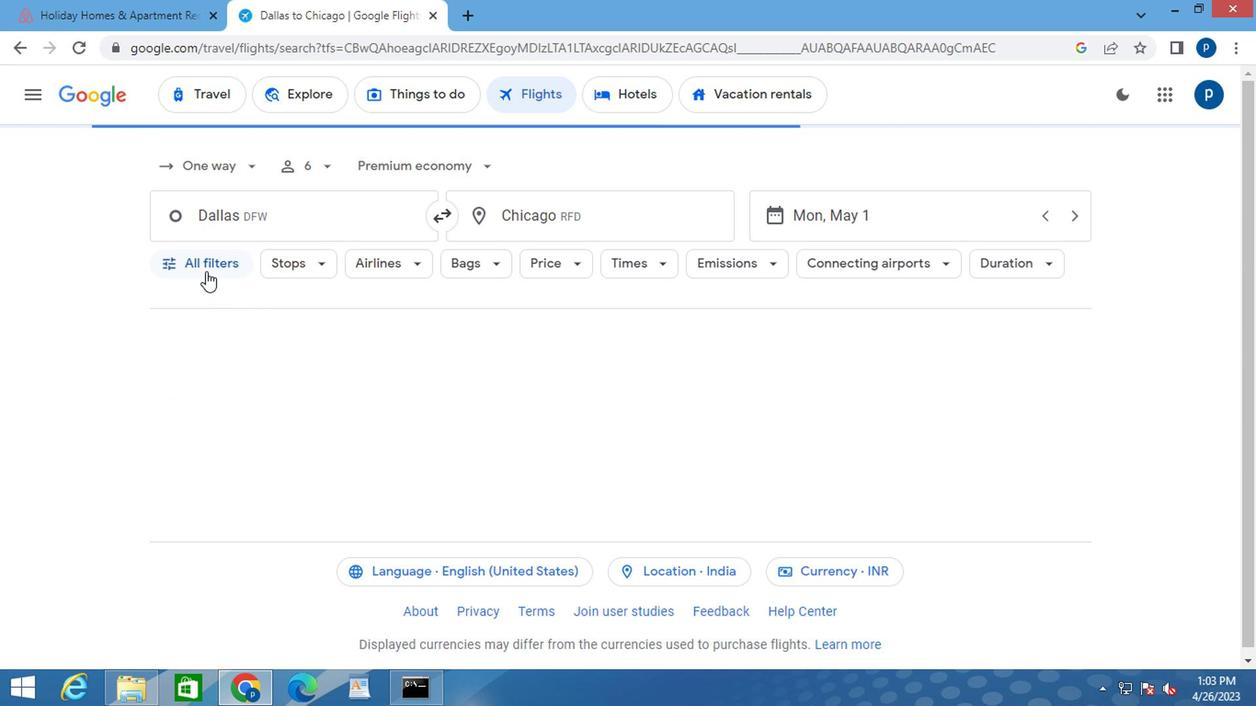 
Action: Mouse pressed left at (292, 337)
Screenshot: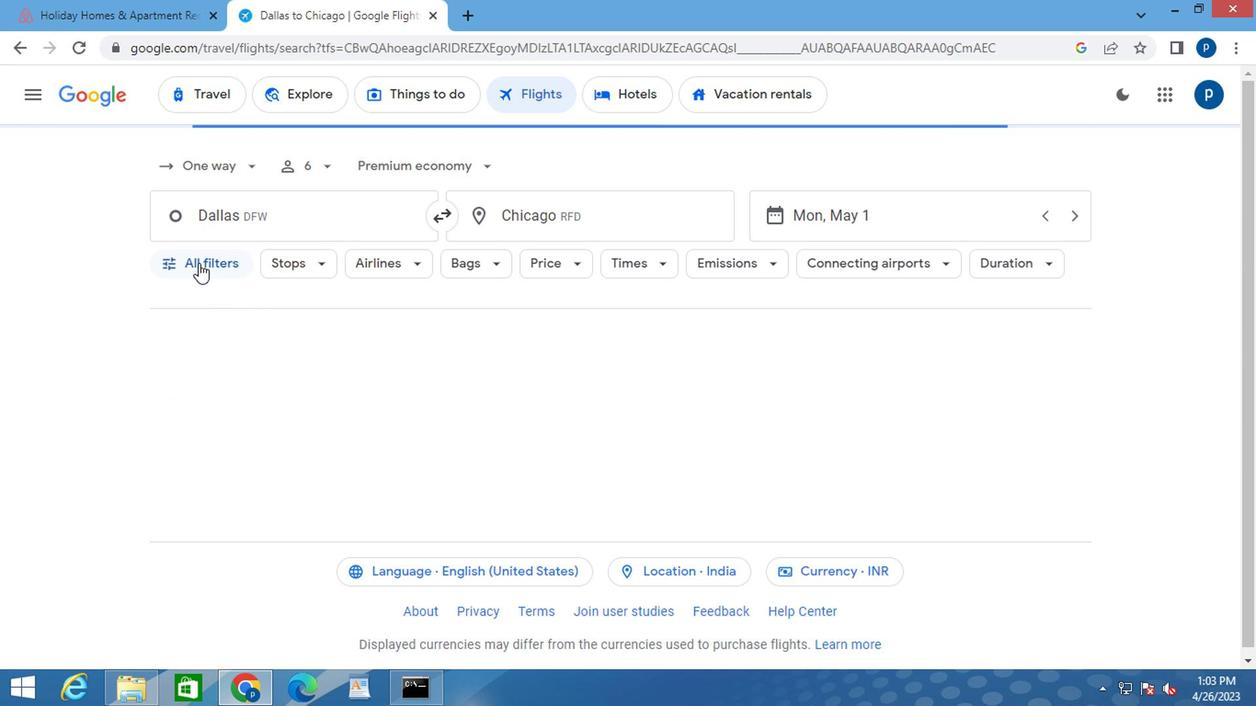 
Action: Mouse moved to (396, 439)
Screenshot: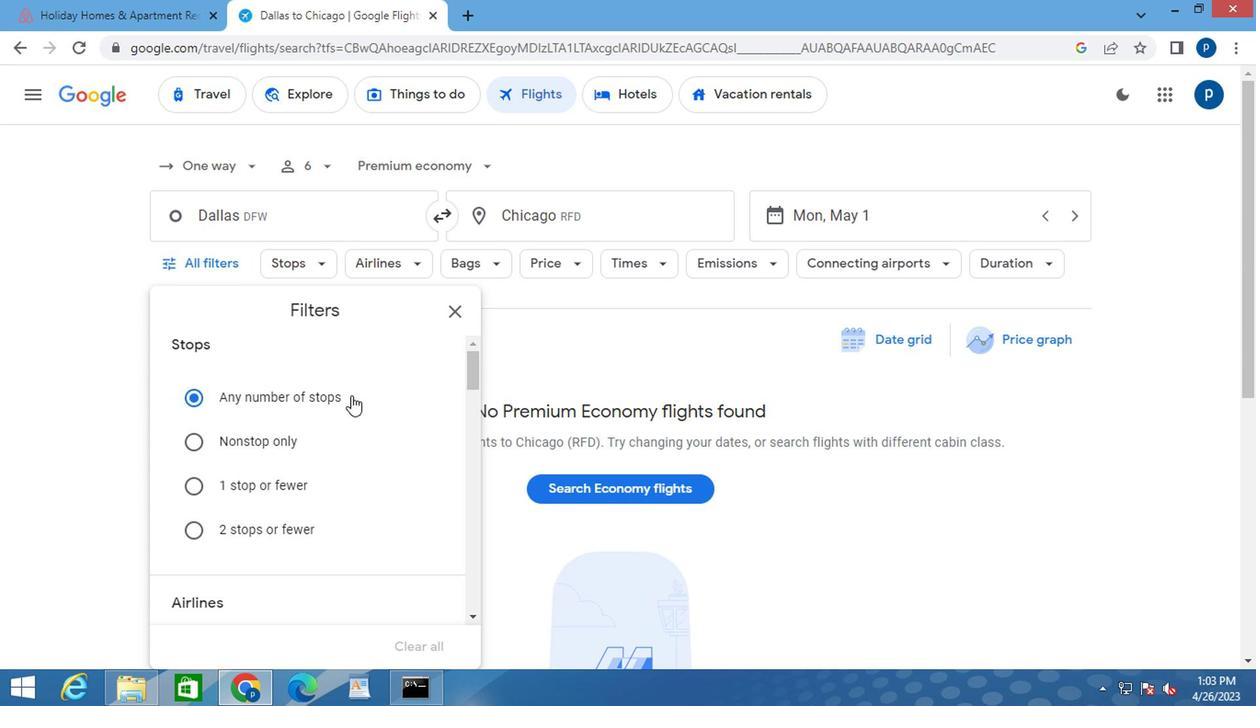 
Action: Mouse scrolled (396, 439) with delta (0, 0)
Screenshot: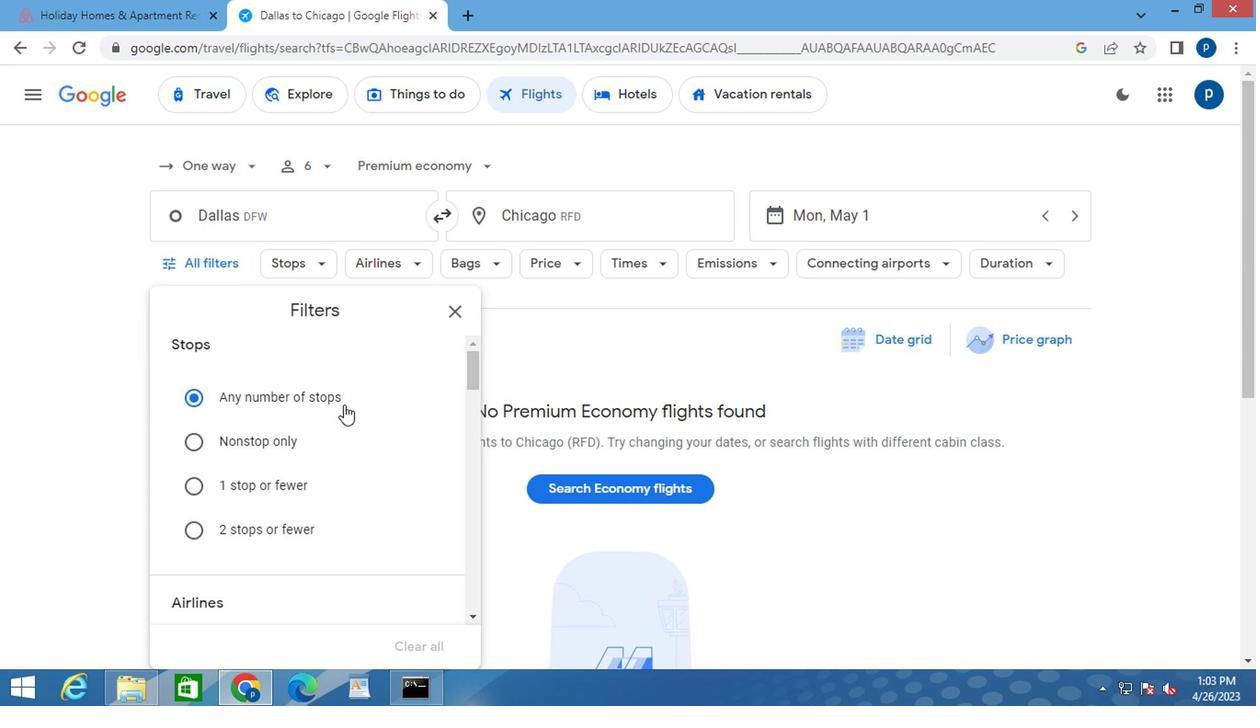 
Action: Mouse scrolled (396, 439) with delta (0, 0)
Screenshot: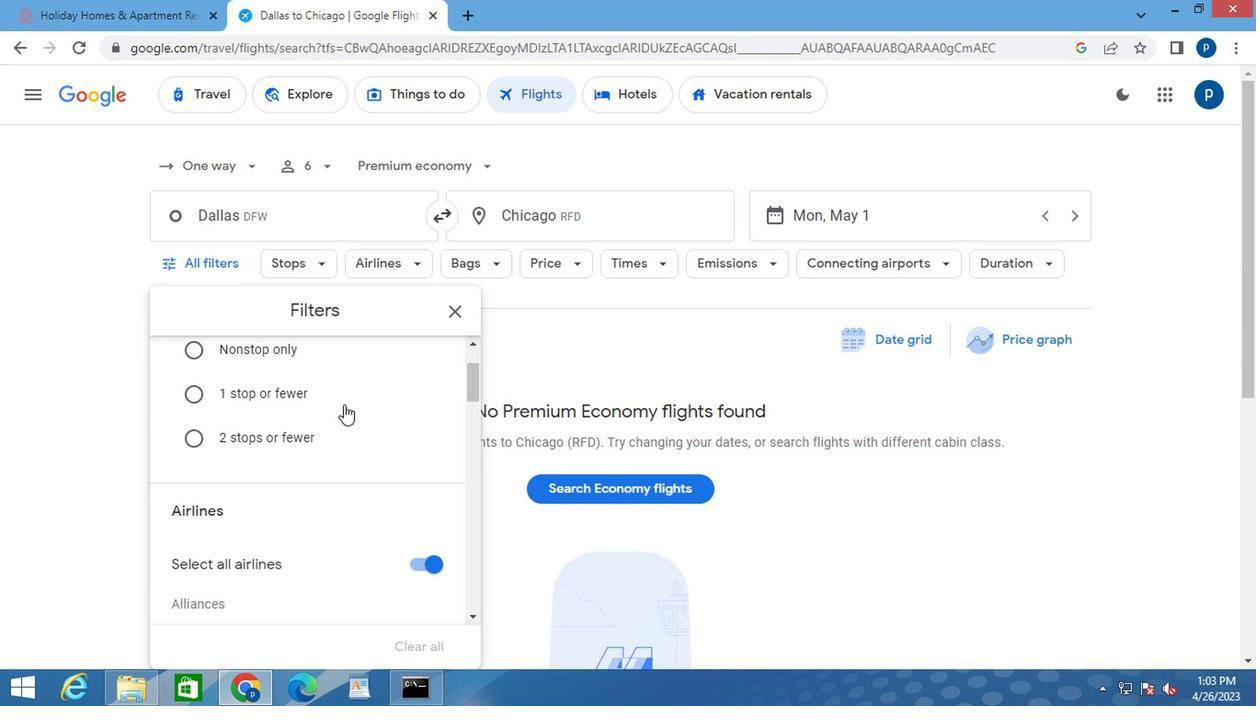 
Action: Mouse moved to (395, 455)
Screenshot: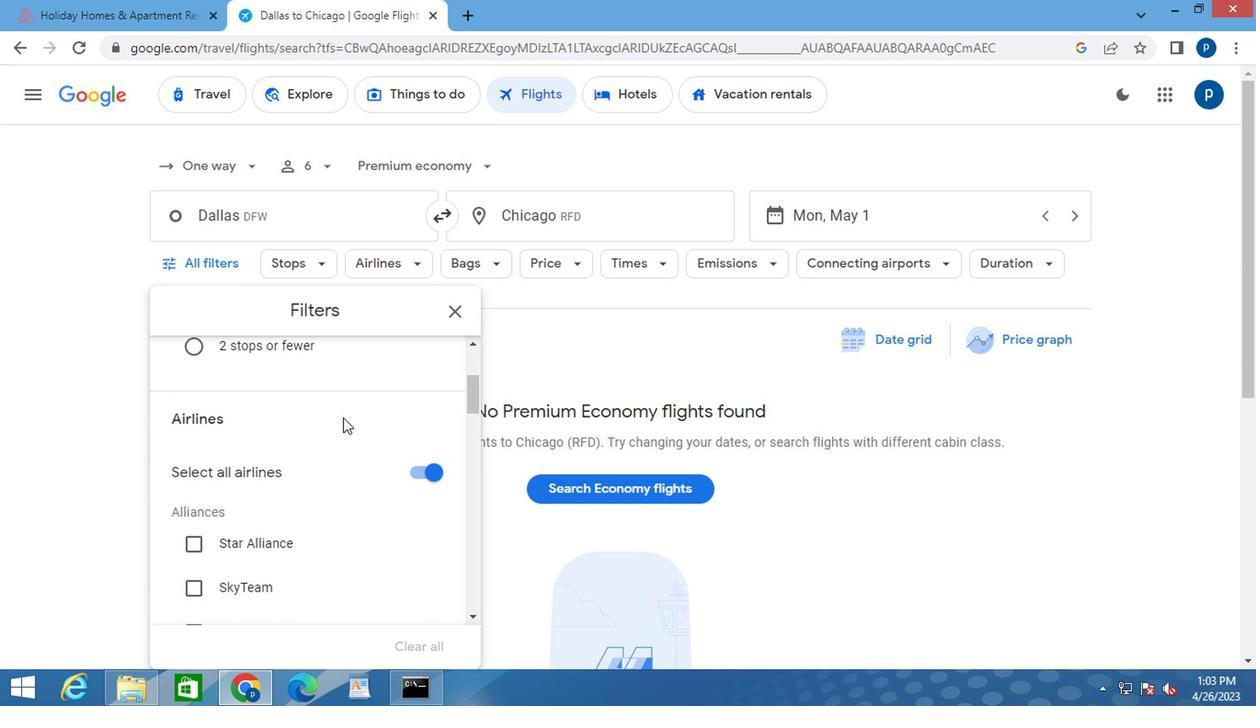 
Action: Mouse scrolled (395, 452) with delta (0, 0)
Screenshot: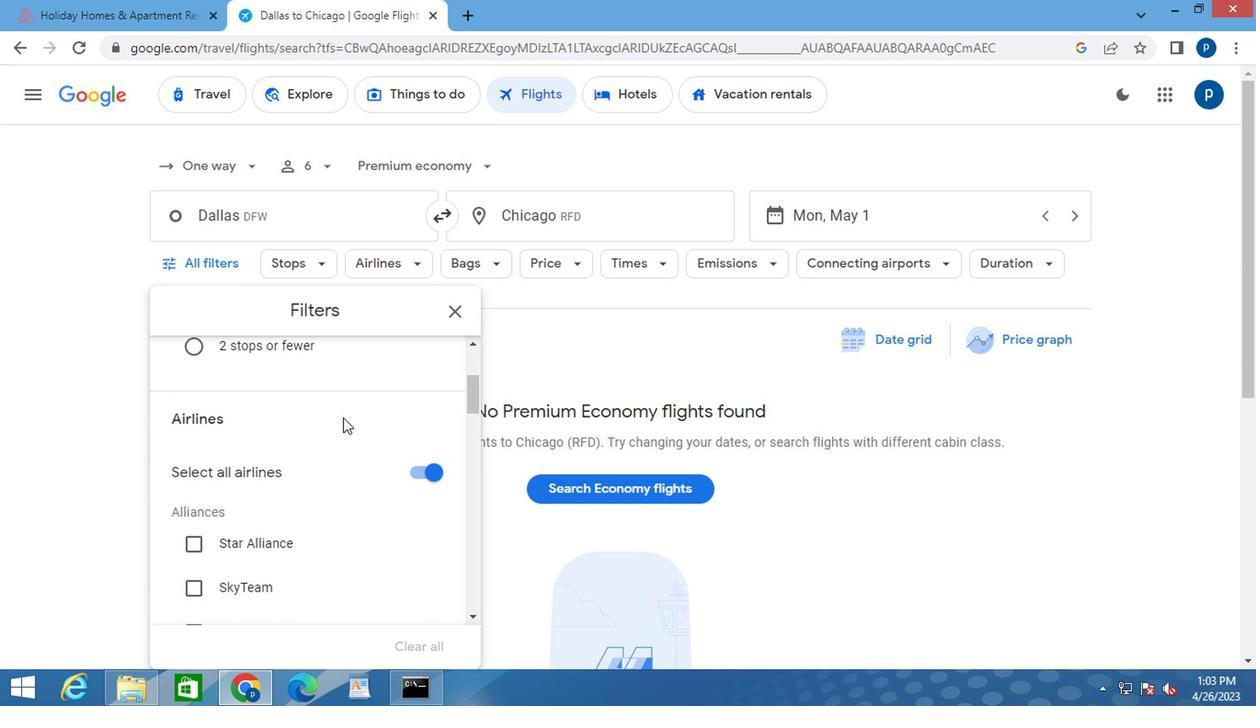 
Action: Mouse scrolled (395, 454) with delta (0, 0)
Screenshot: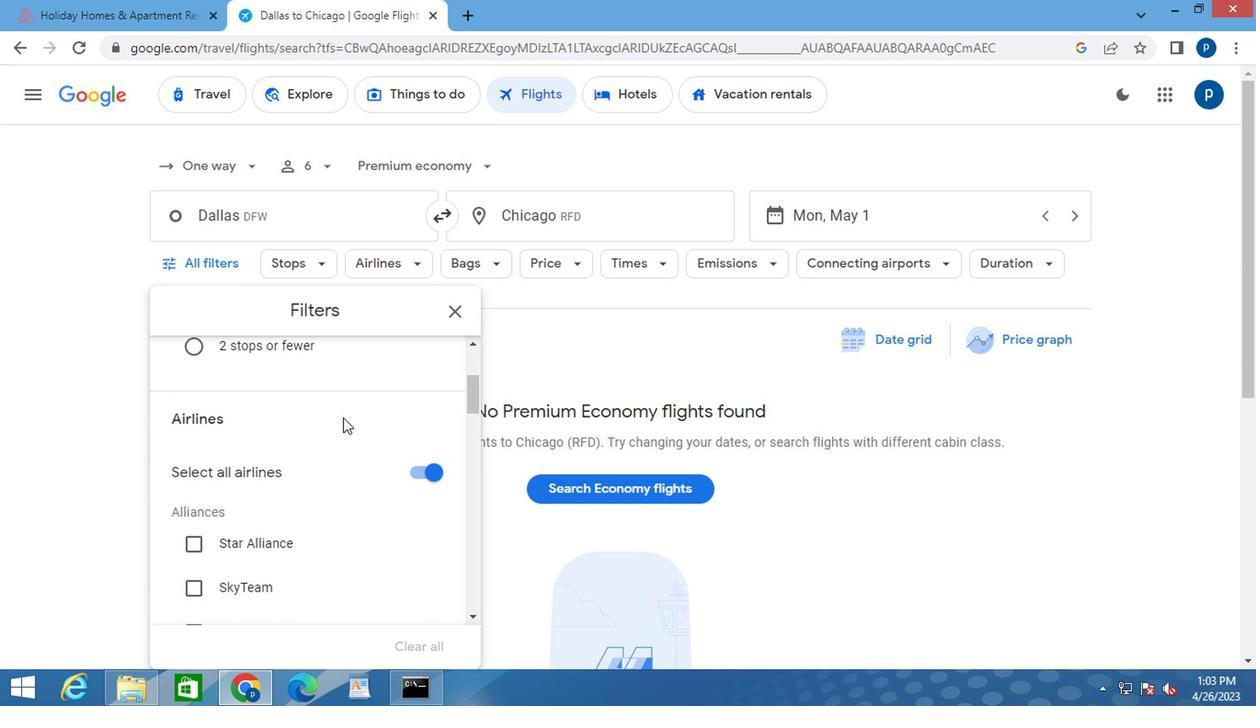 
Action: Mouse moved to (439, 538)
Screenshot: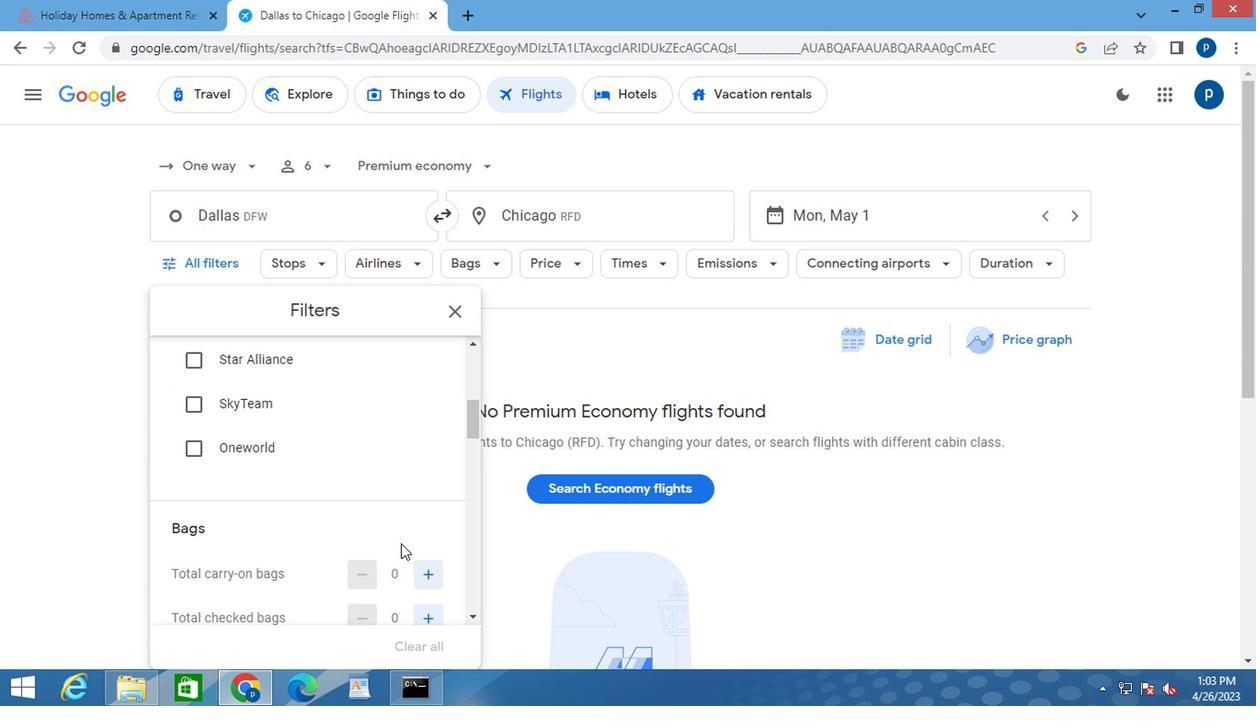 
Action: Mouse scrolled (439, 537) with delta (0, 0)
Screenshot: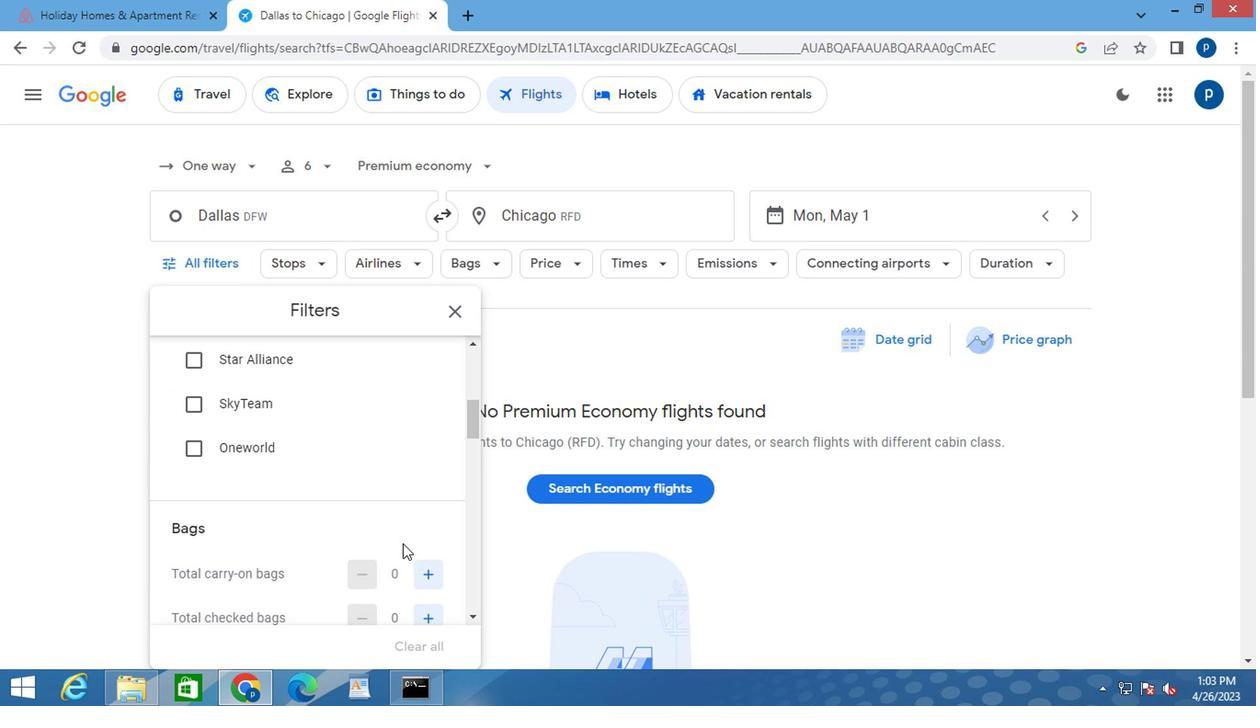 
Action: Mouse moved to (454, 520)
Screenshot: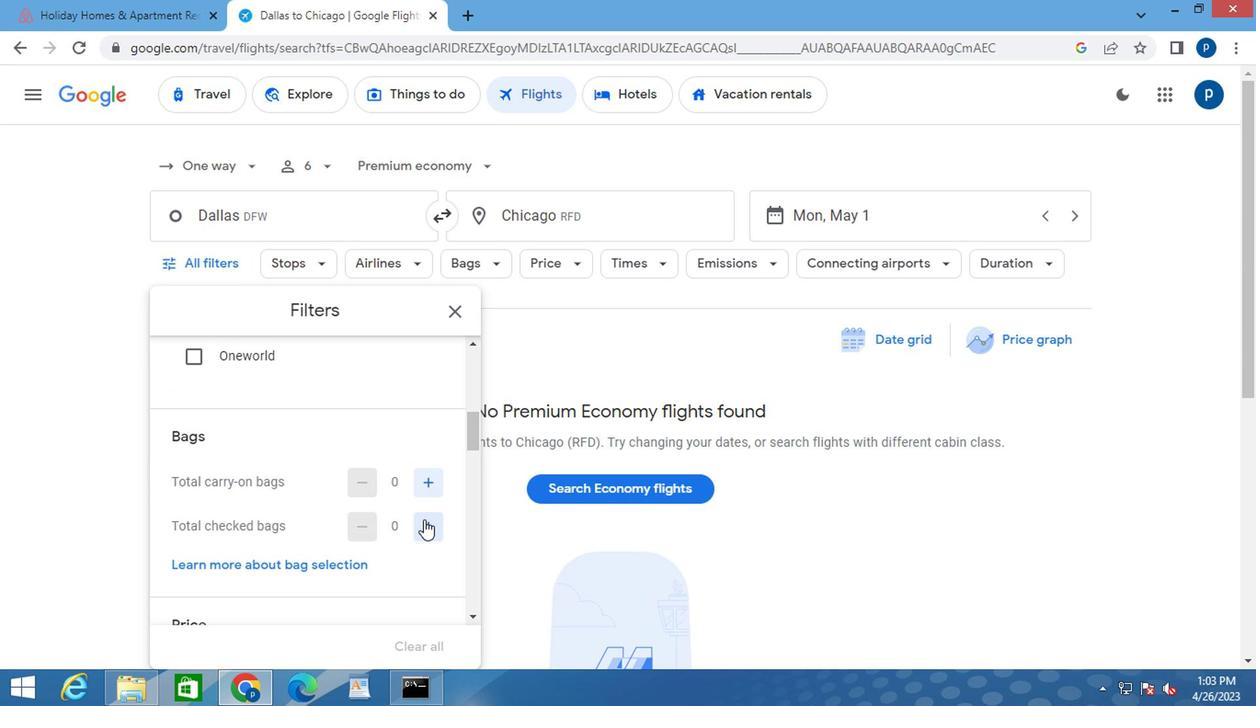 
Action: Mouse pressed left at (454, 520)
Screenshot: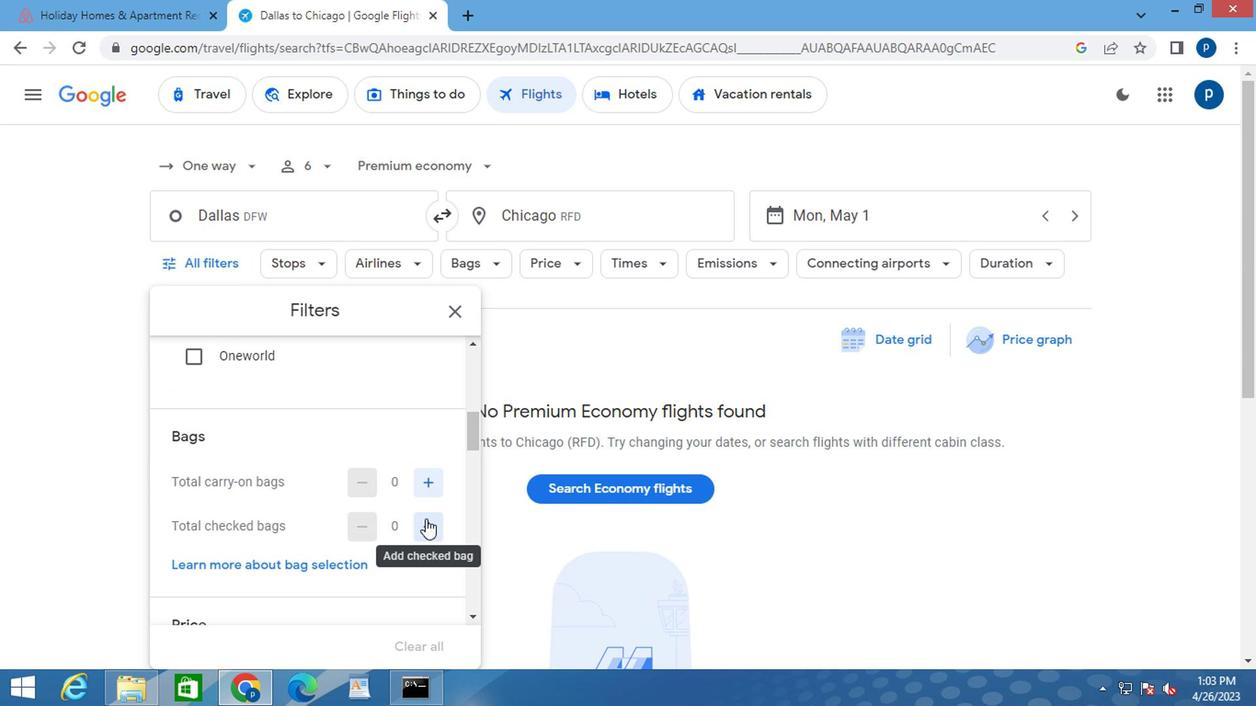 
Action: Mouse pressed left at (454, 520)
Screenshot: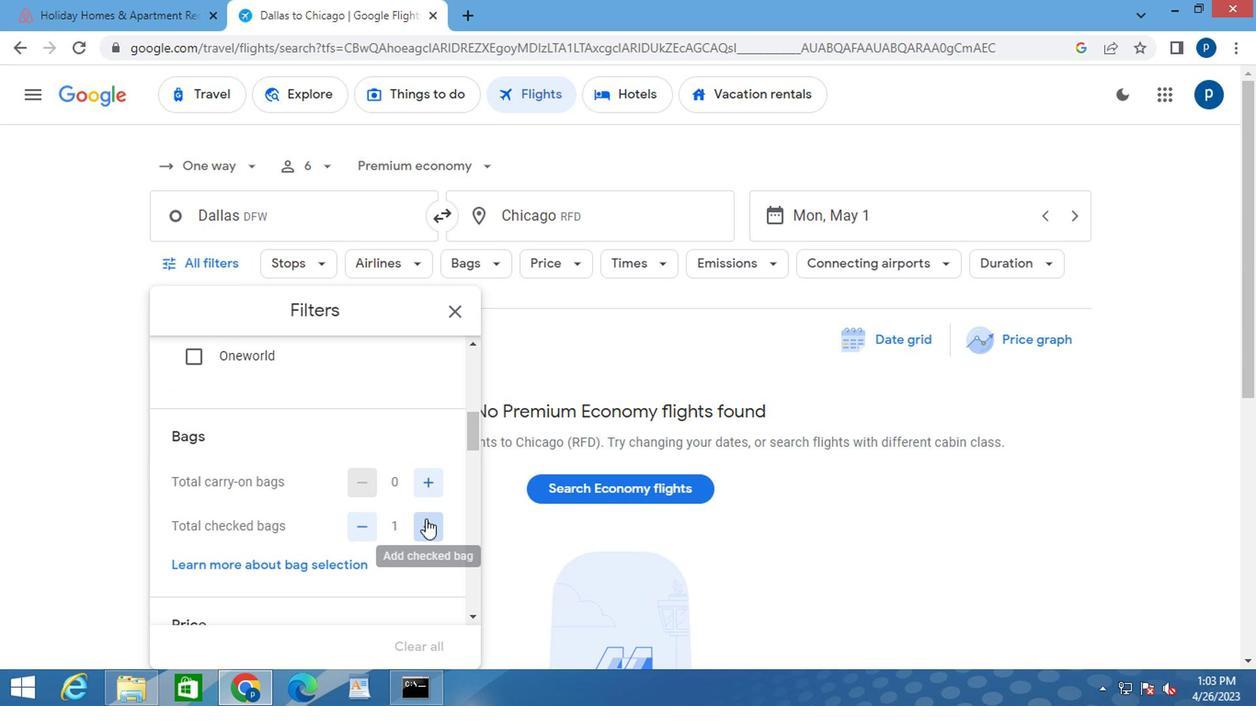 
Action: Mouse pressed left at (454, 520)
Screenshot: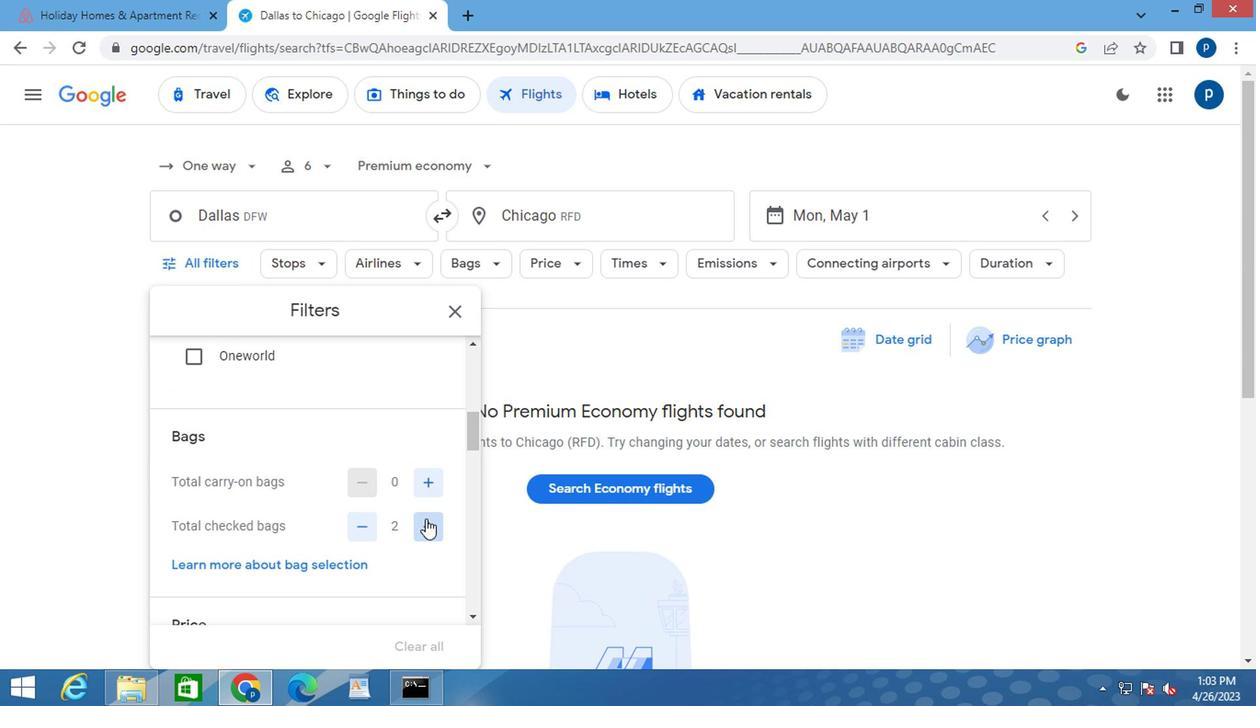 
Action: Mouse moved to (424, 524)
Screenshot: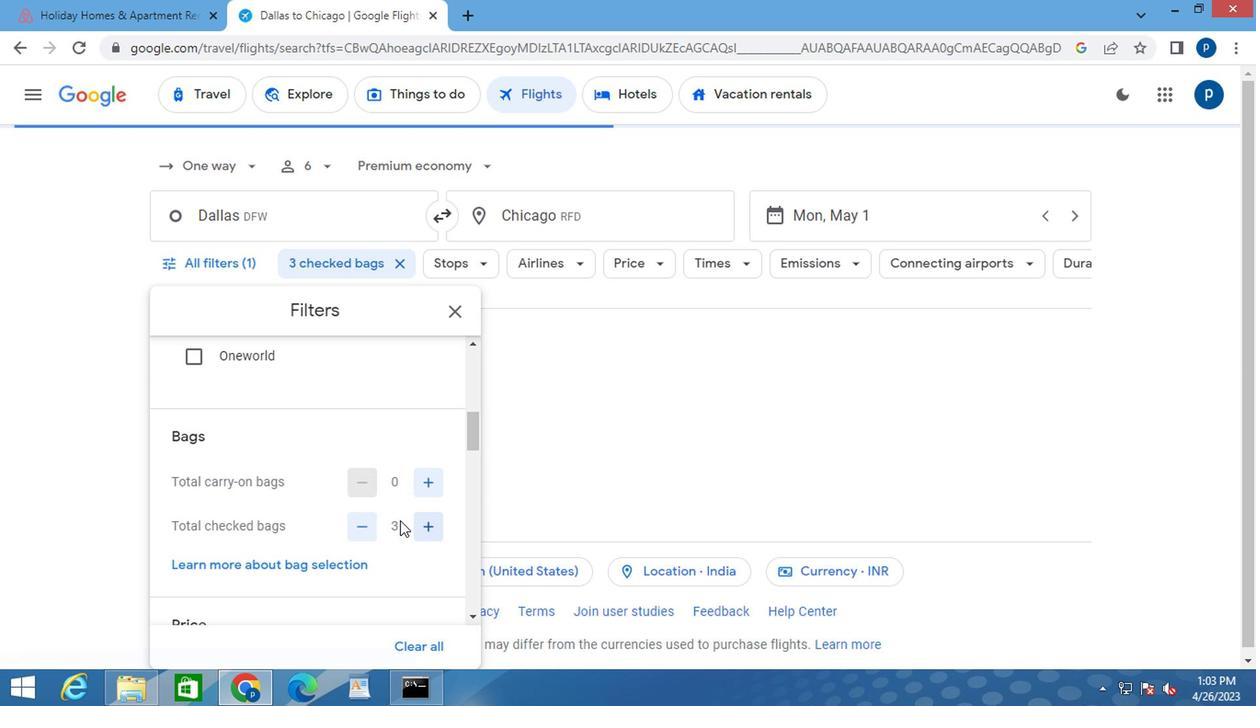 
Action: Mouse scrolled (424, 523) with delta (0, 0)
Screenshot: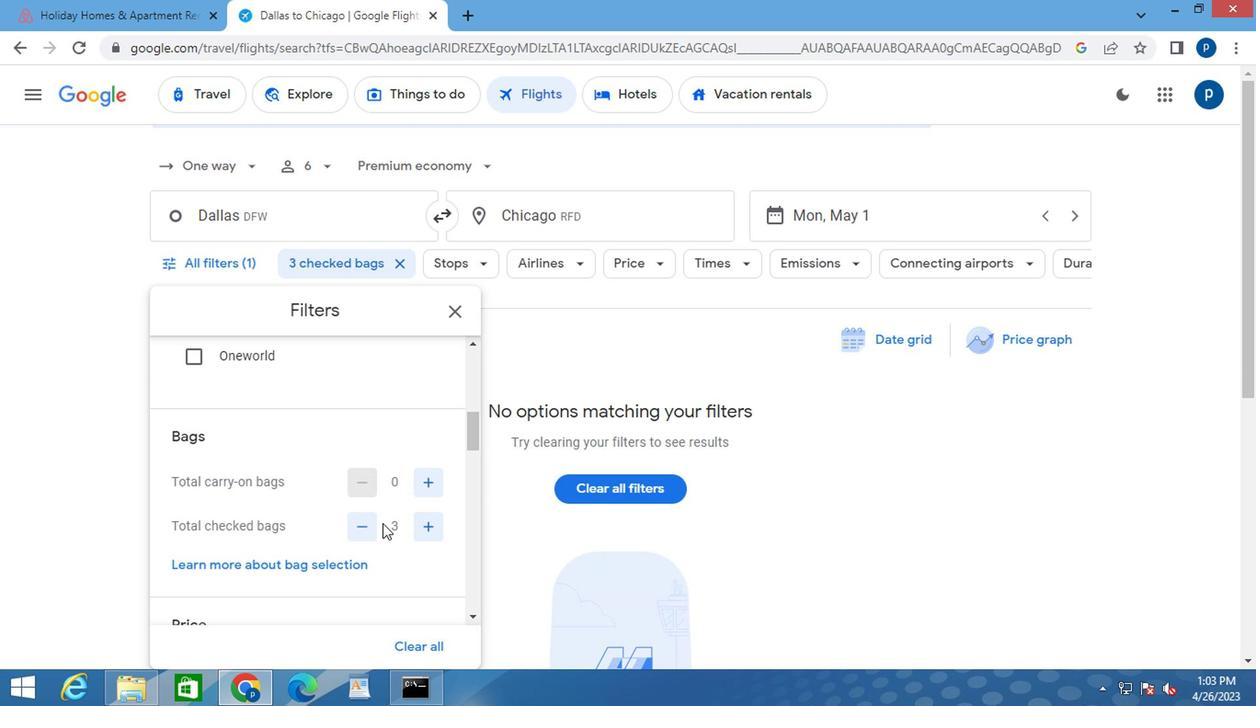 
Action: Mouse moved to (419, 522)
Screenshot: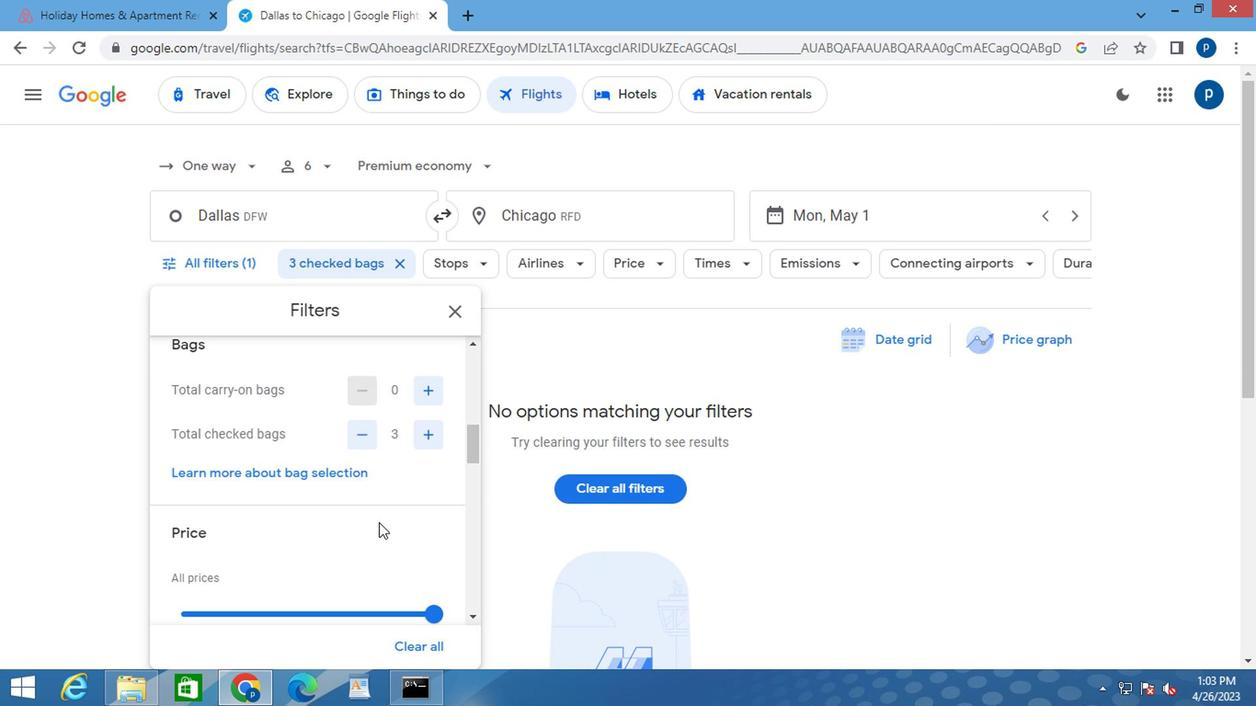 
Action: Mouse scrolled (419, 522) with delta (0, 0)
Screenshot: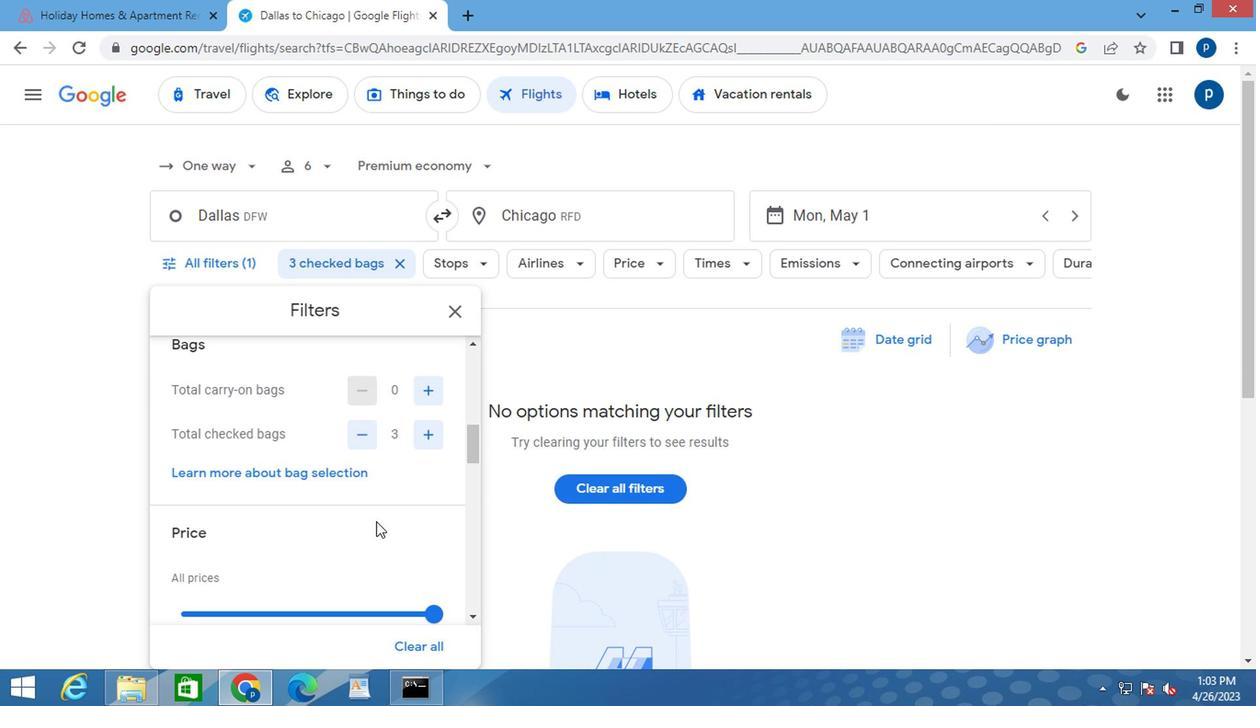 
Action: Mouse moved to (453, 522)
Screenshot: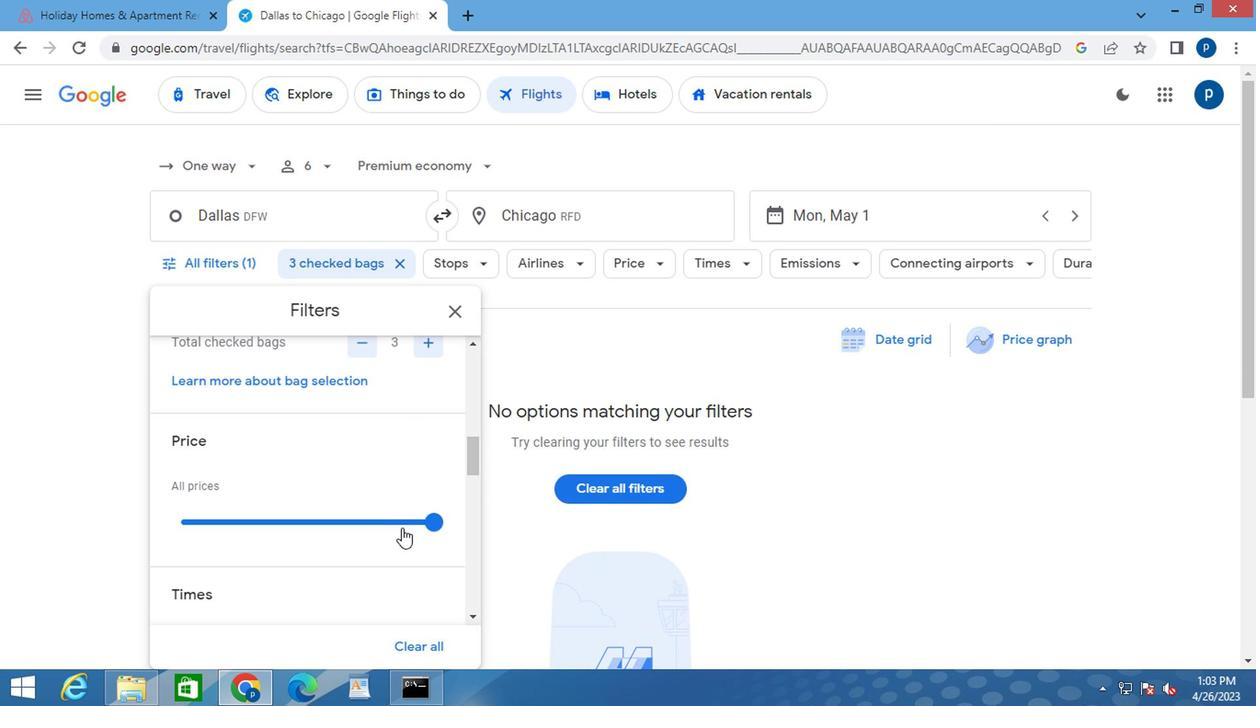 
Action: Mouse pressed left at (453, 522)
Screenshot: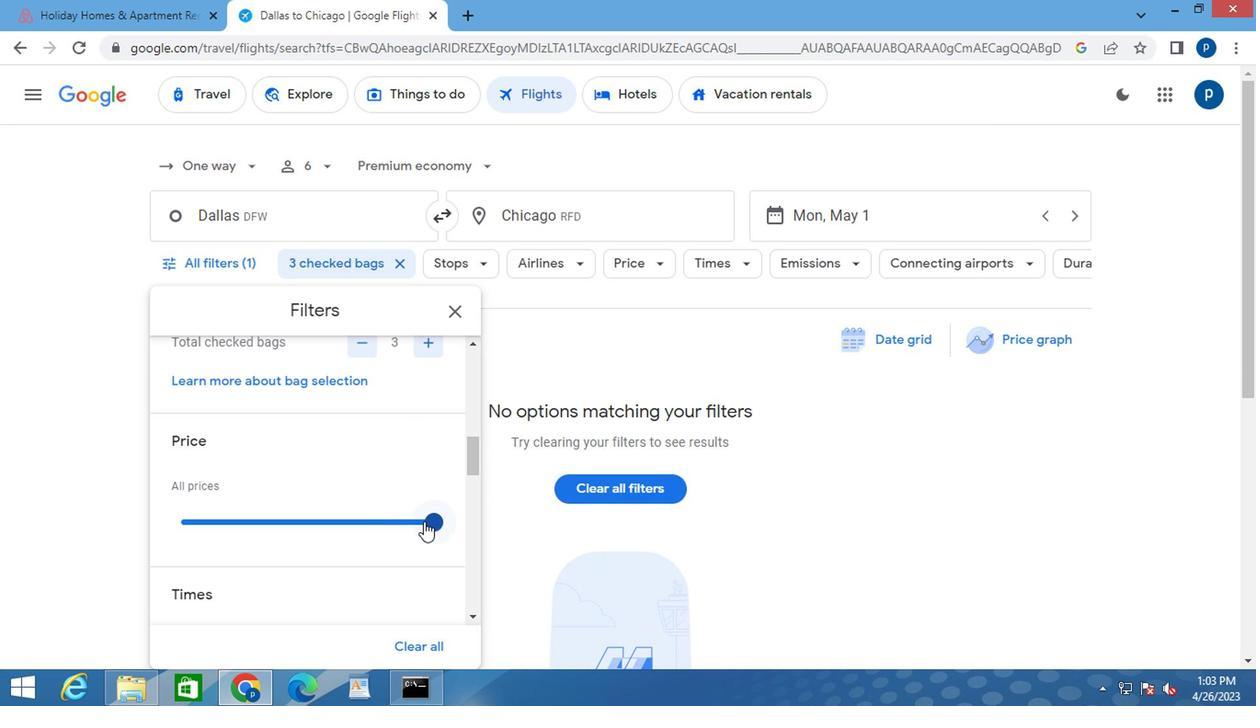 
Action: Mouse moved to (410, 537)
Screenshot: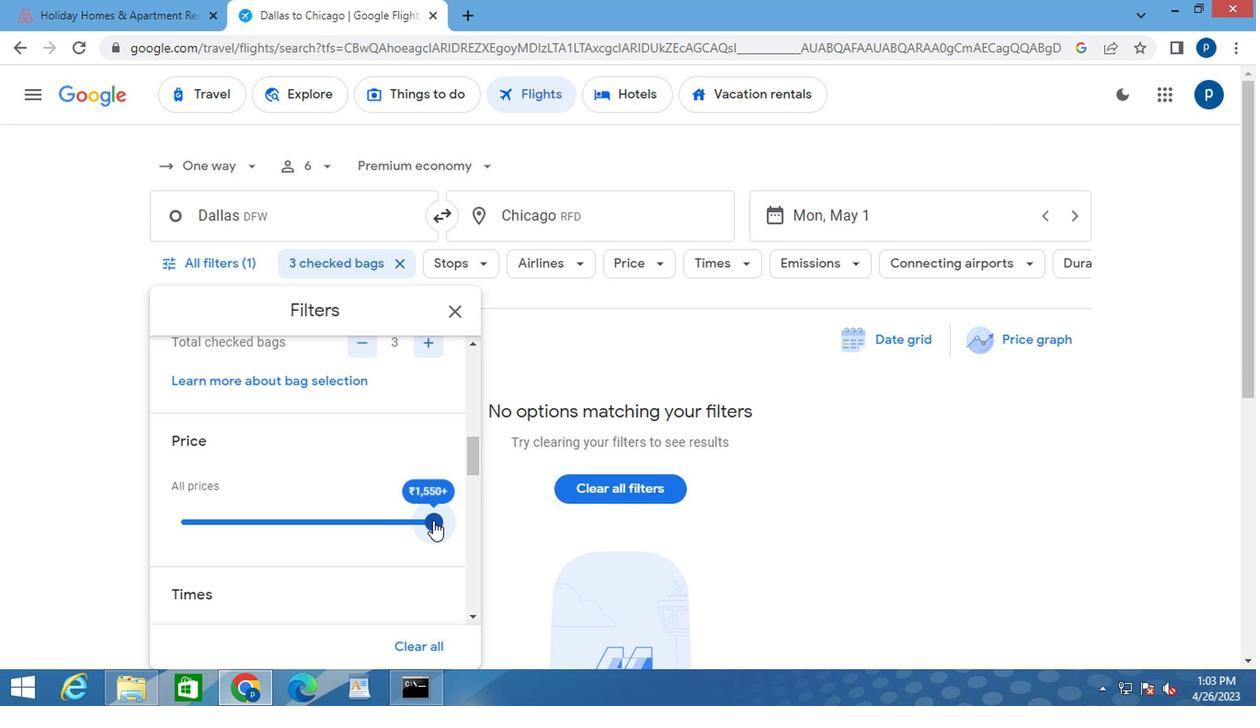 
Action: Mouse scrolled (410, 537) with delta (0, 0)
Screenshot: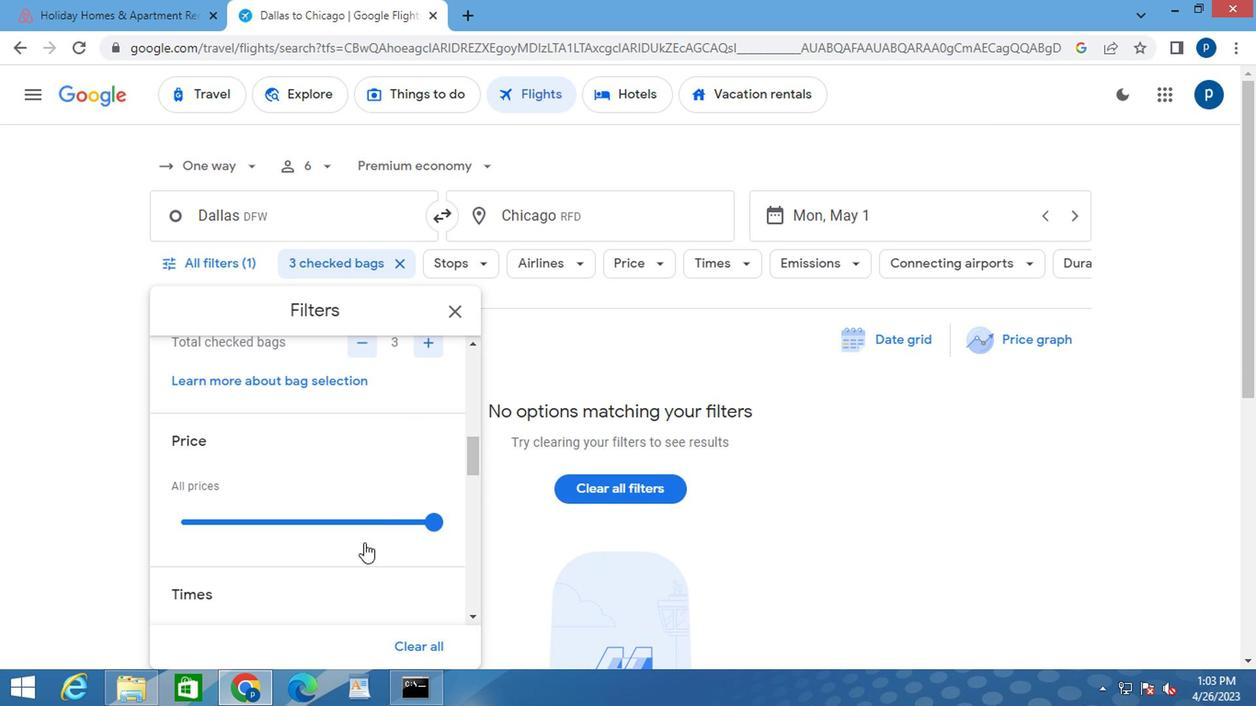 
Action: Mouse moved to (403, 532)
Screenshot: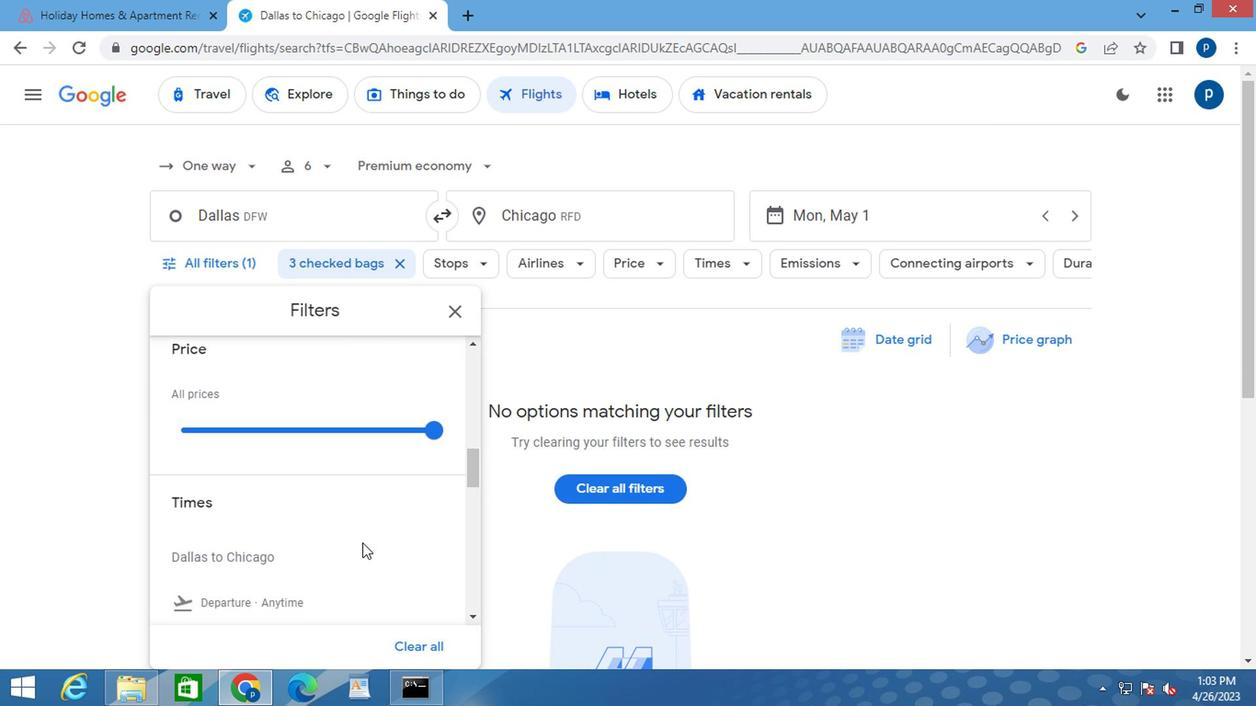 
Action: Mouse scrolled (403, 532) with delta (0, 0)
Screenshot: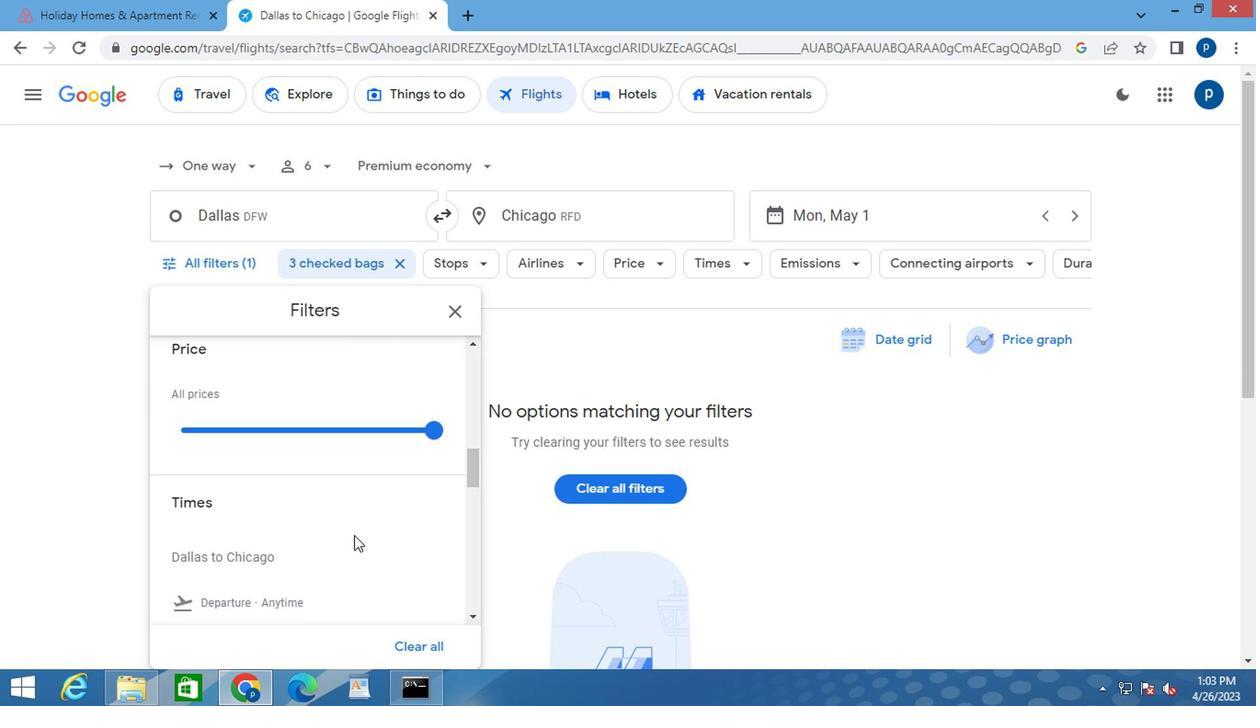 
Action: Mouse moved to (401, 525)
Screenshot: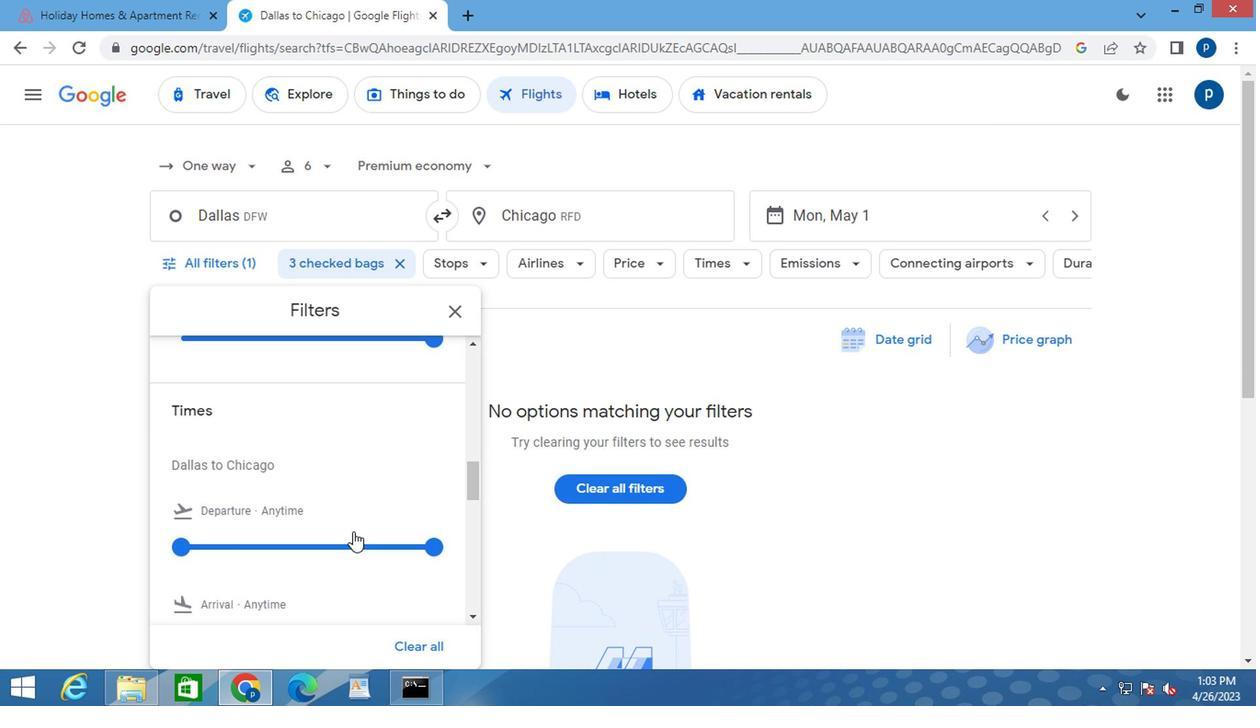
Action: Mouse scrolled (401, 524) with delta (0, 0)
Screenshot: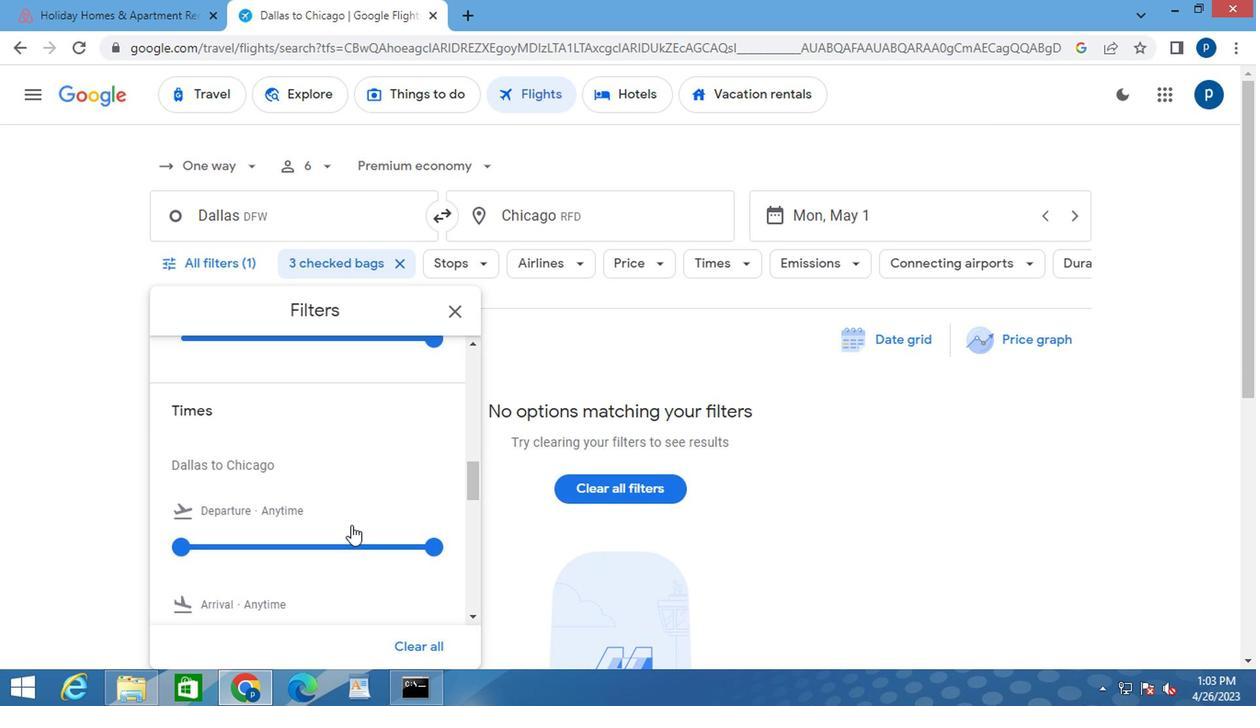 
Action: Mouse moved to (284, 471)
Screenshot: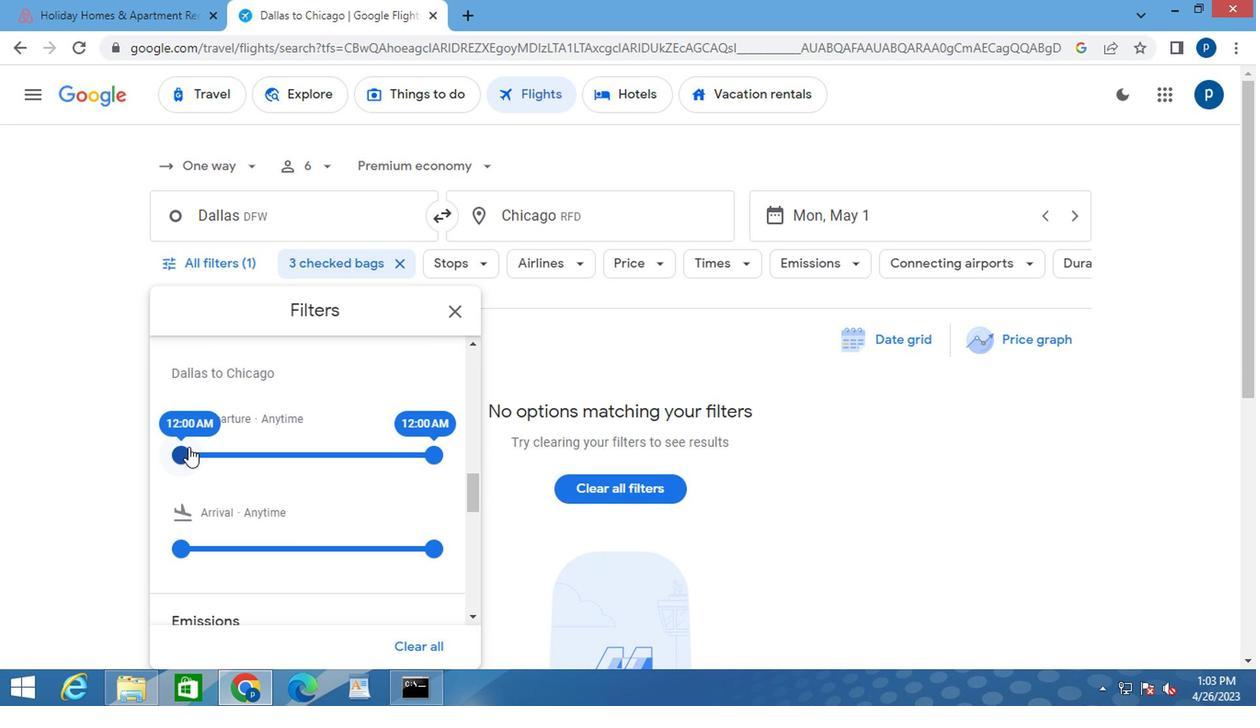 
Action: Mouse pressed left at (284, 471)
Screenshot: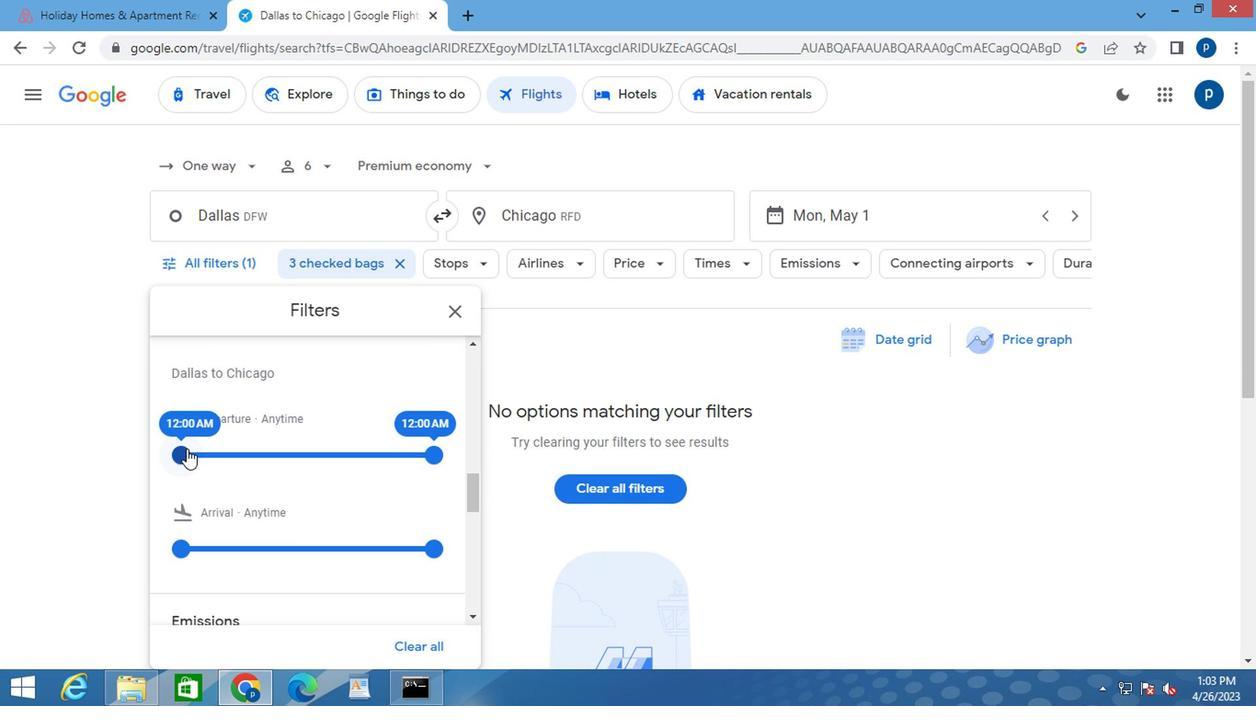 
Action: Mouse moved to (456, 472)
Screenshot: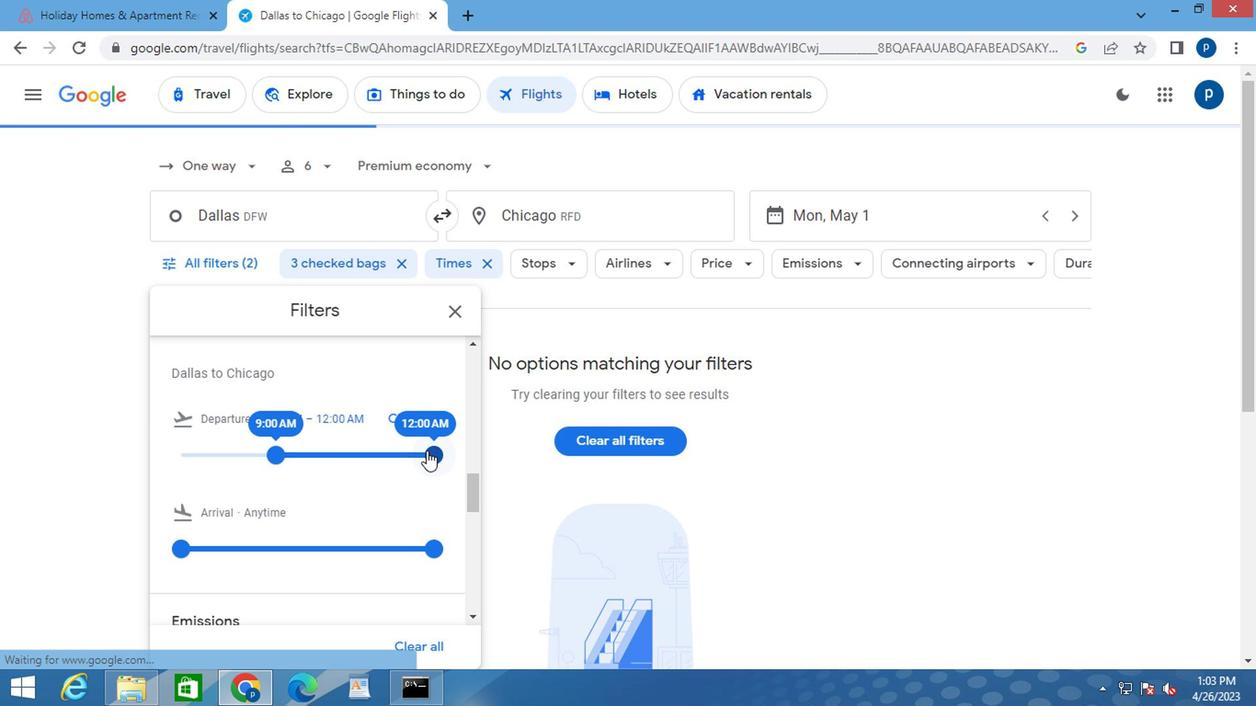 
Action: Mouse pressed left at (456, 472)
Screenshot: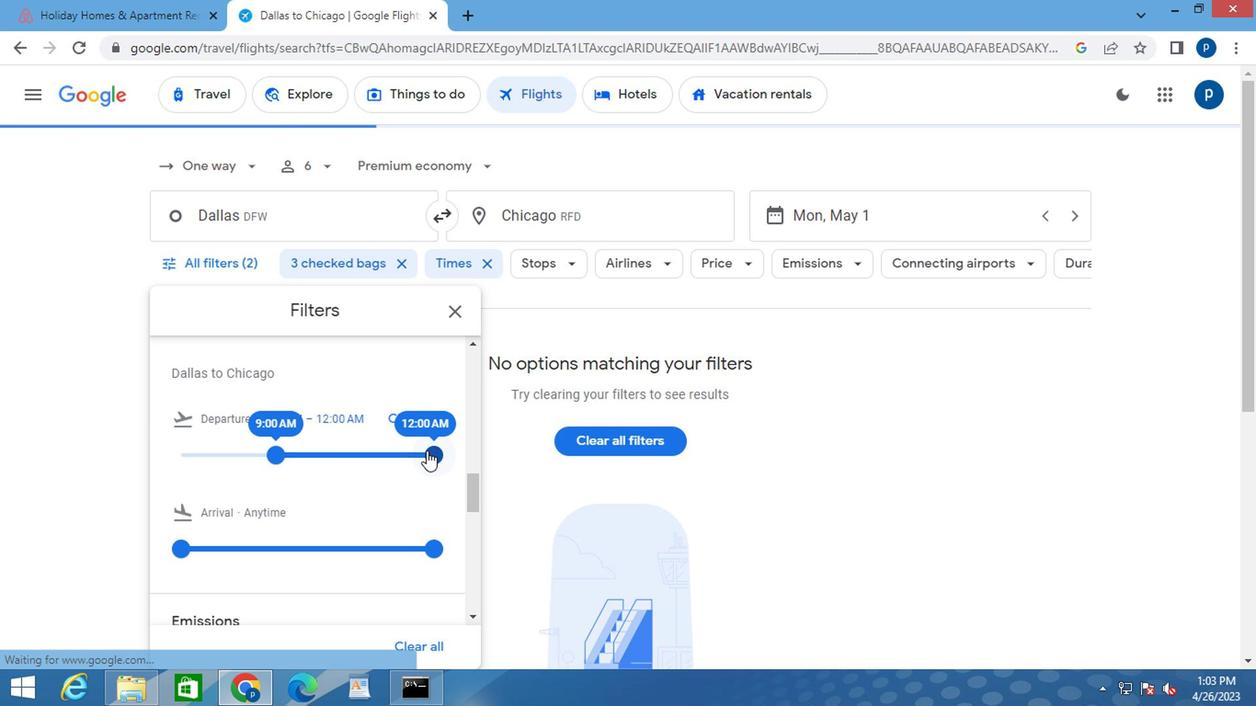 
Action: Mouse moved to (473, 370)
Screenshot: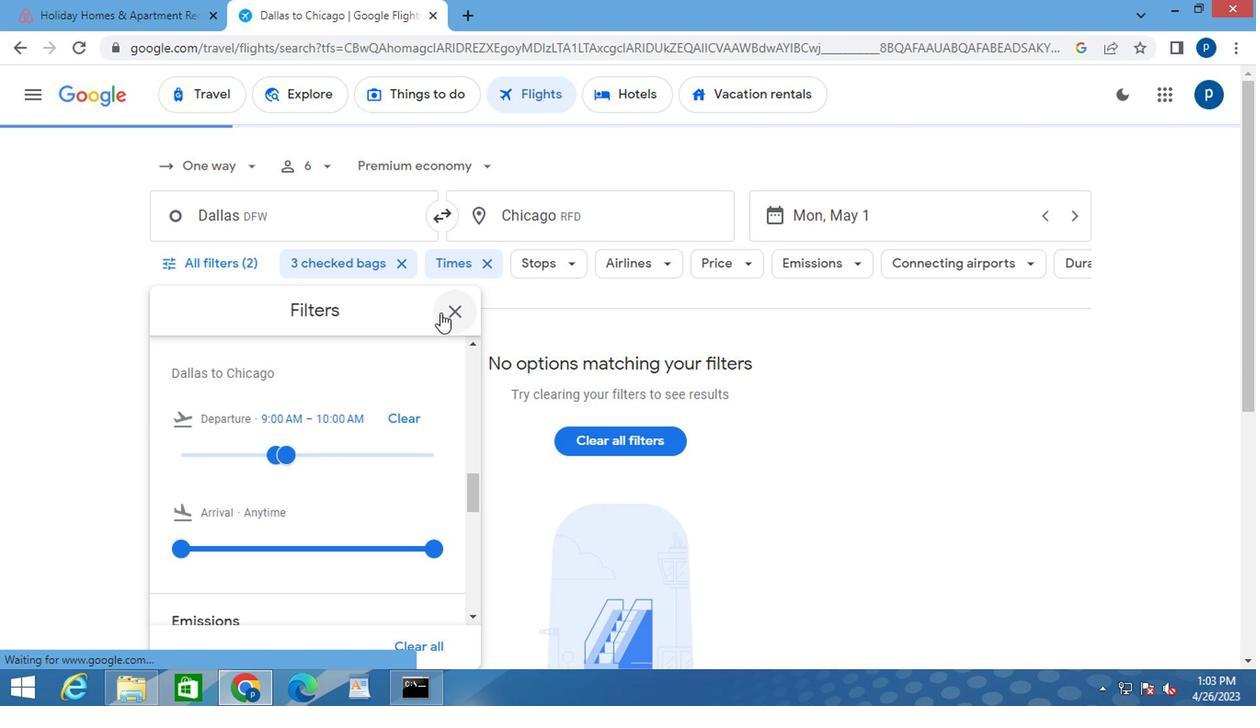 
Action: Mouse pressed left at (473, 370)
Screenshot: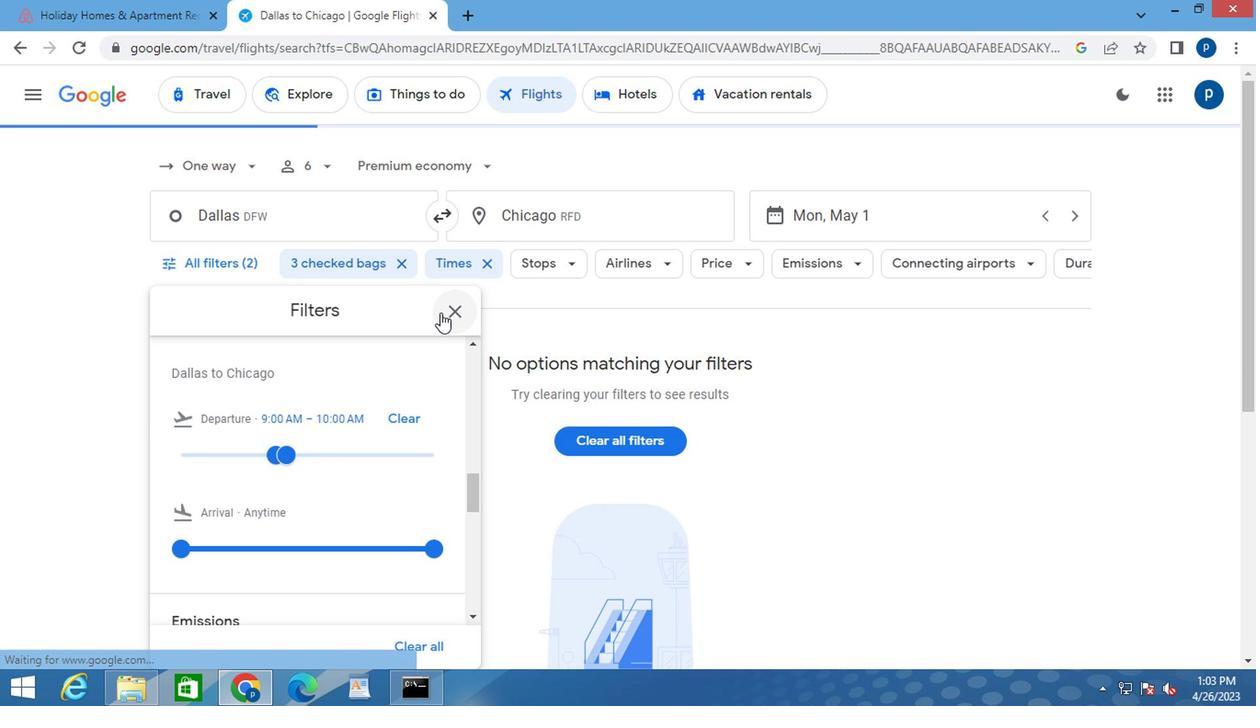 
Action: Mouse moved to (473, 370)
Screenshot: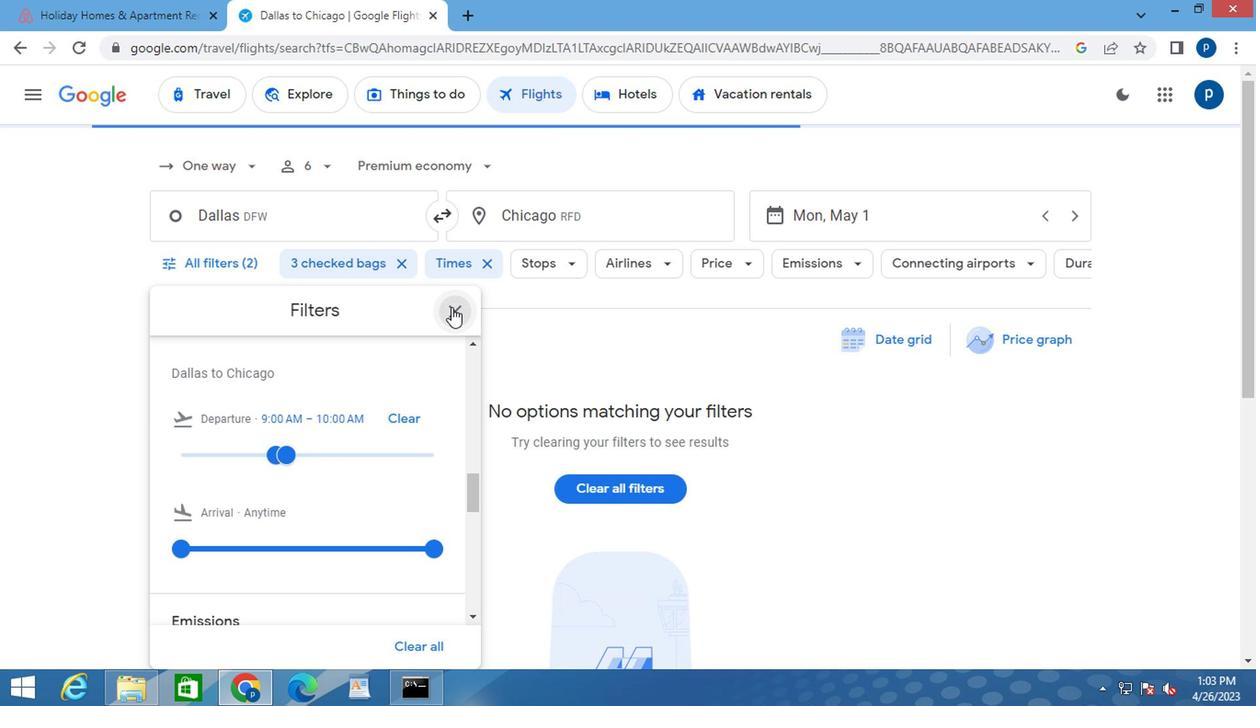 
